 Task: Open Card Customer Feedback Analysis in Board Product Documentation to Workspace Channel Marketing and add a team member Softage.3@softage.net, a label Purple, a checklist Laundry, an attachment from Trello, a color Purple and finally, add a card description 'Develop and launch new customer retention program' and a comment 'This task requires us to be proactive in identifying potential risks and taking steps to mitigate them.'. Add a start date 'Jan 07, 1900' with a due date 'Jan 14, 1900'
Action: Mouse moved to (540, 140)
Screenshot: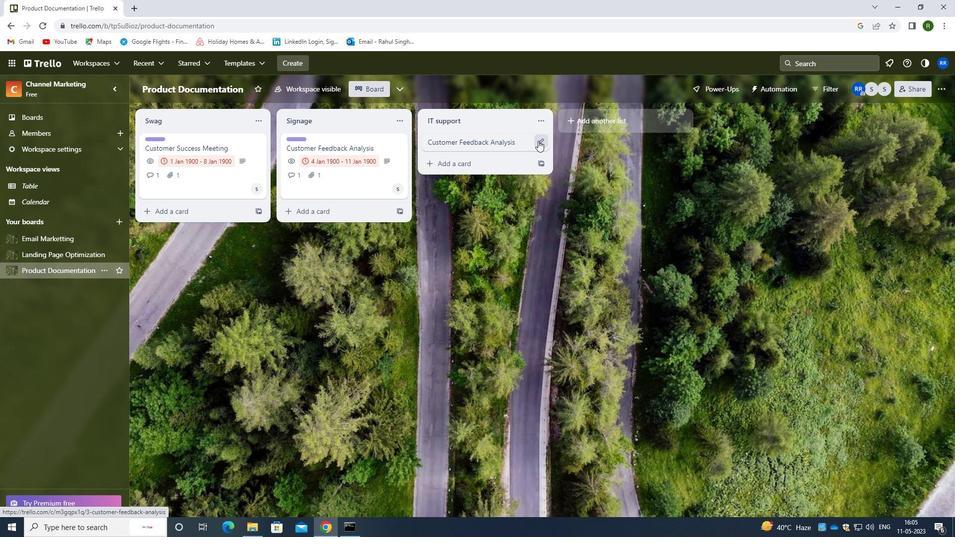 
Action: Mouse pressed left at (540, 140)
Screenshot: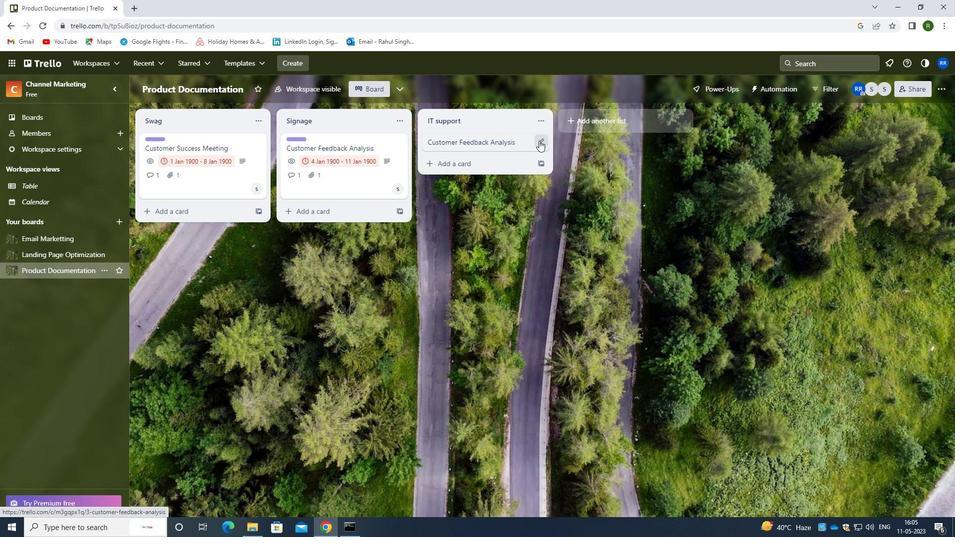 
Action: Mouse moved to (570, 144)
Screenshot: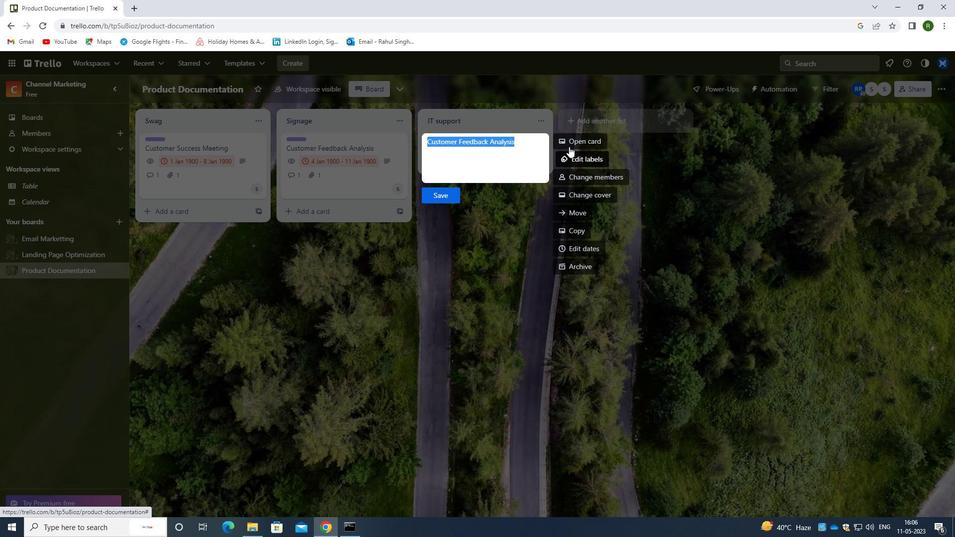 
Action: Mouse pressed left at (570, 144)
Screenshot: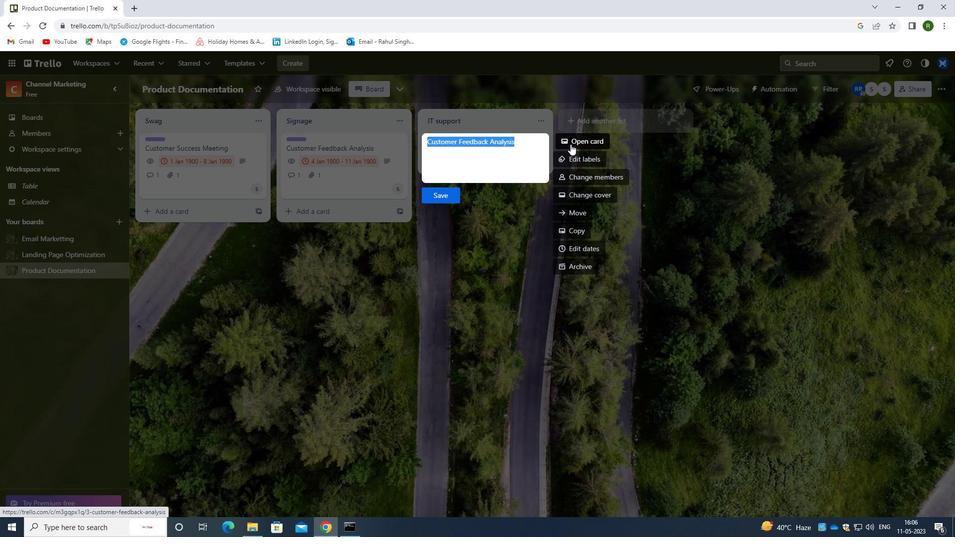 
Action: Mouse moved to (592, 175)
Screenshot: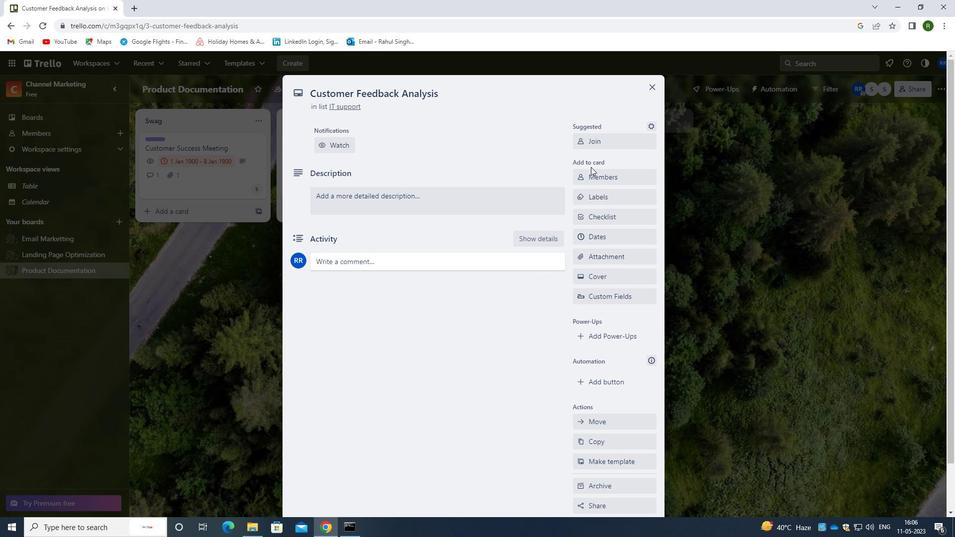 
Action: Mouse pressed left at (592, 175)
Screenshot: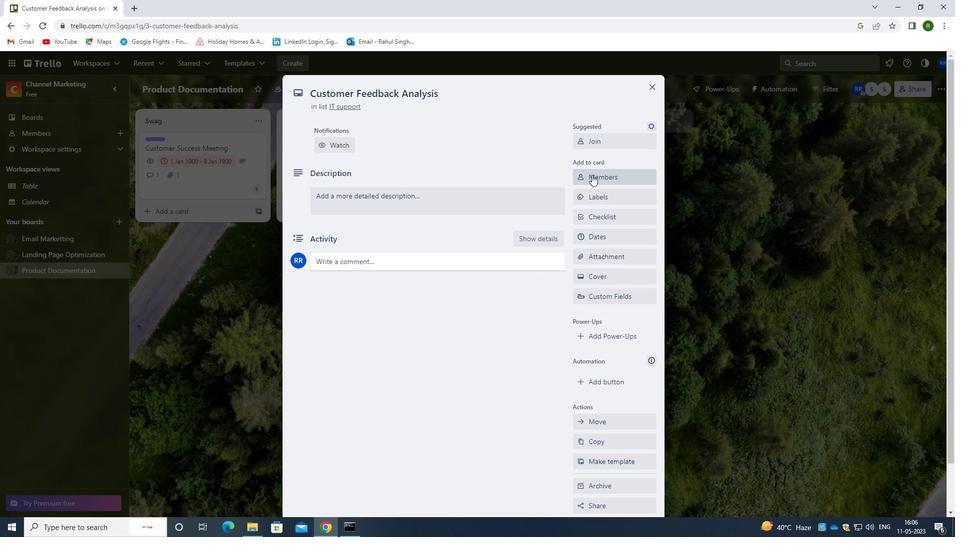 
Action: Mouse moved to (607, 226)
Screenshot: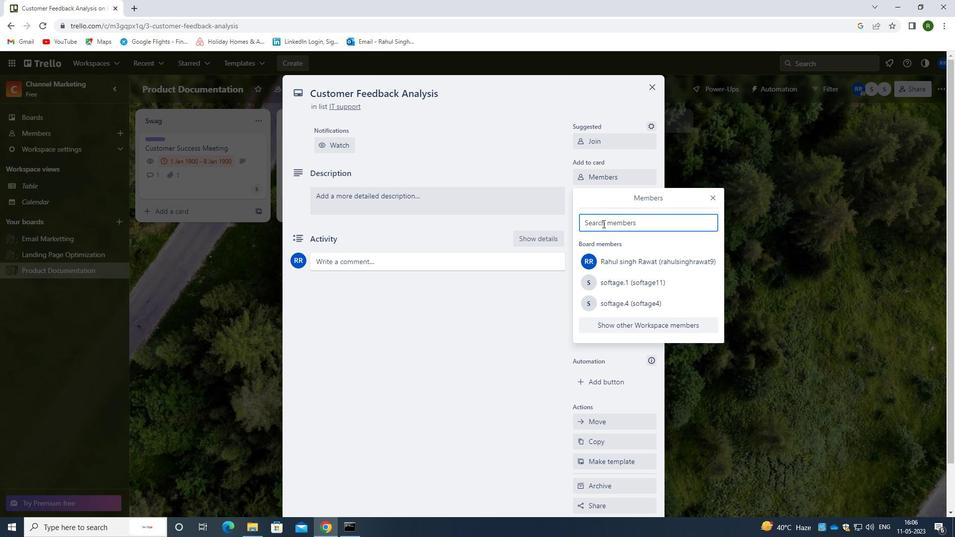 
Action: Key pressed <Key.caps_lock>s<Key.caps_lock>oftage.3<Key.shift>@SOFTAGE.NET
Screenshot: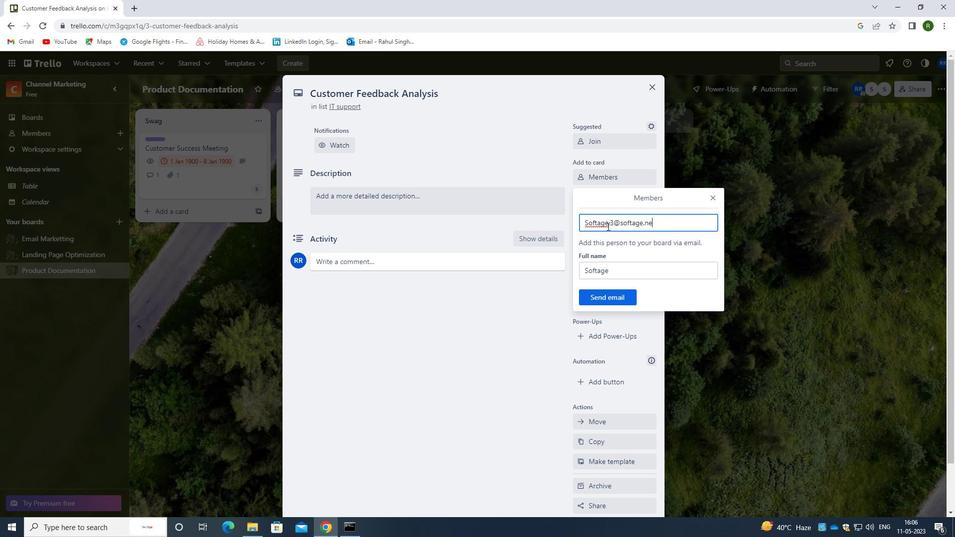 
Action: Mouse moved to (619, 298)
Screenshot: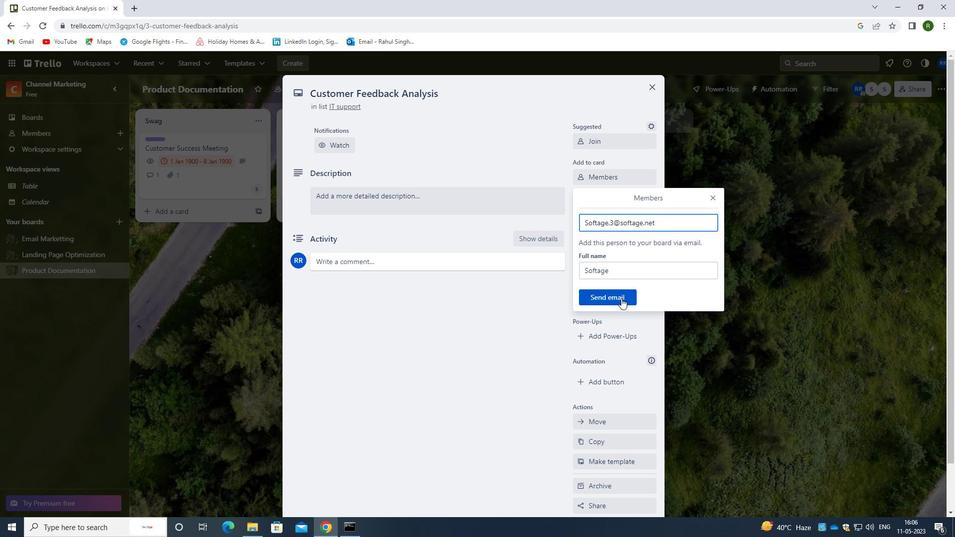 
Action: Mouse pressed left at (619, 298)
Screenshot: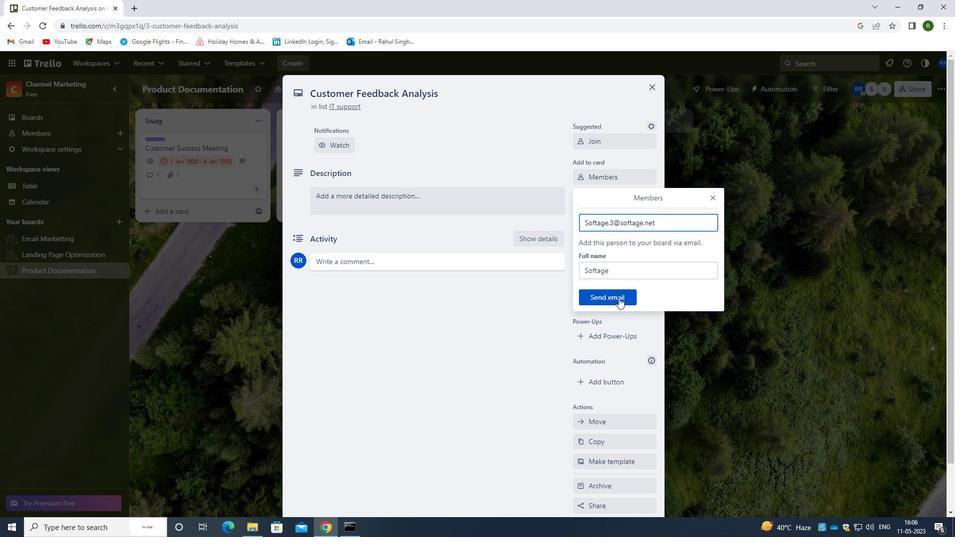 
Action: Mouse moved to (610, 198)
Screenshot: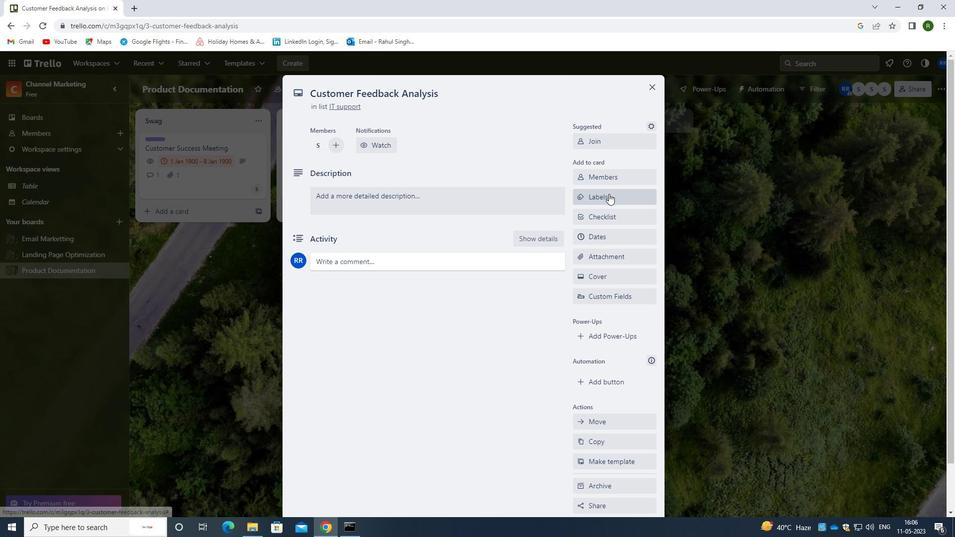 
Action: Mouse pressed left at (610, 198)
Screenshot: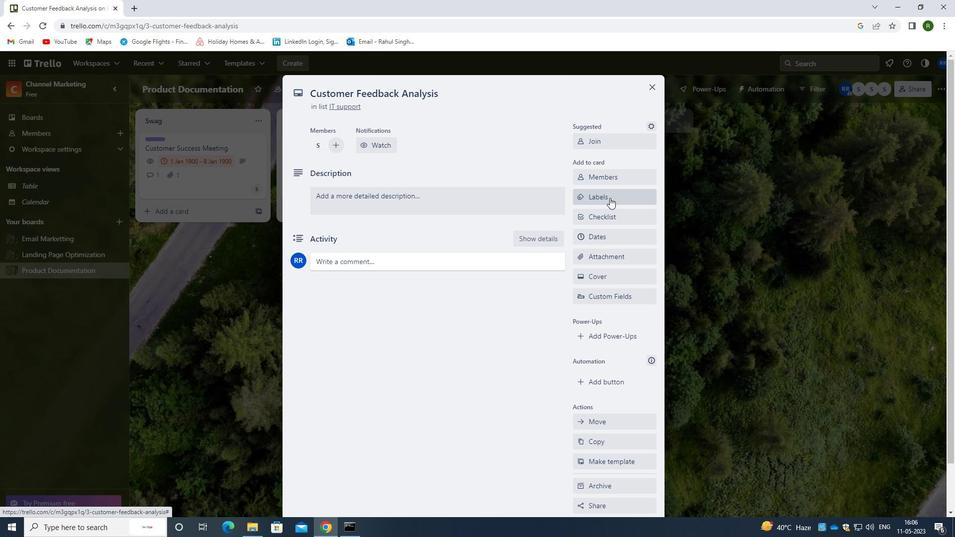
Action: Mouse moved to (603, 250)
Screenshot: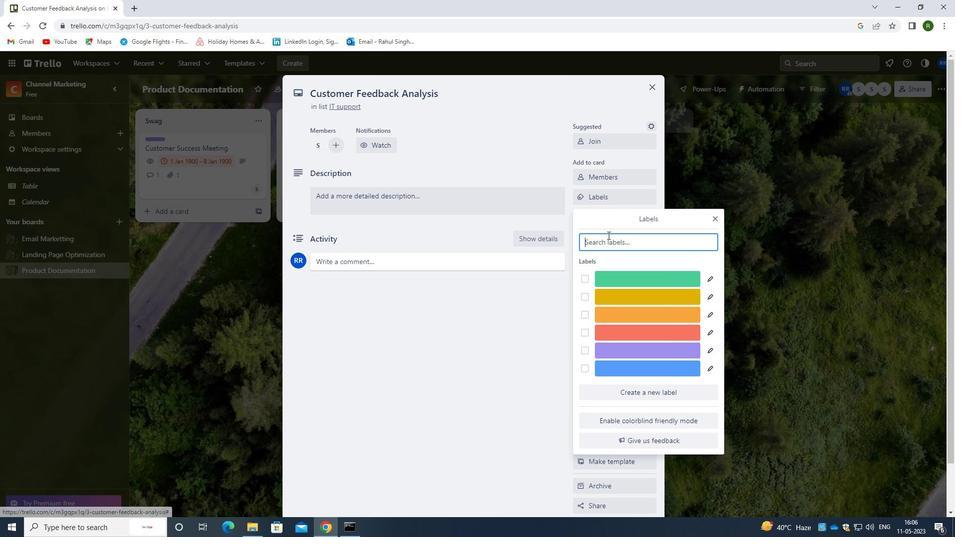 
Action: Key pressed PURPLE
Screenshot: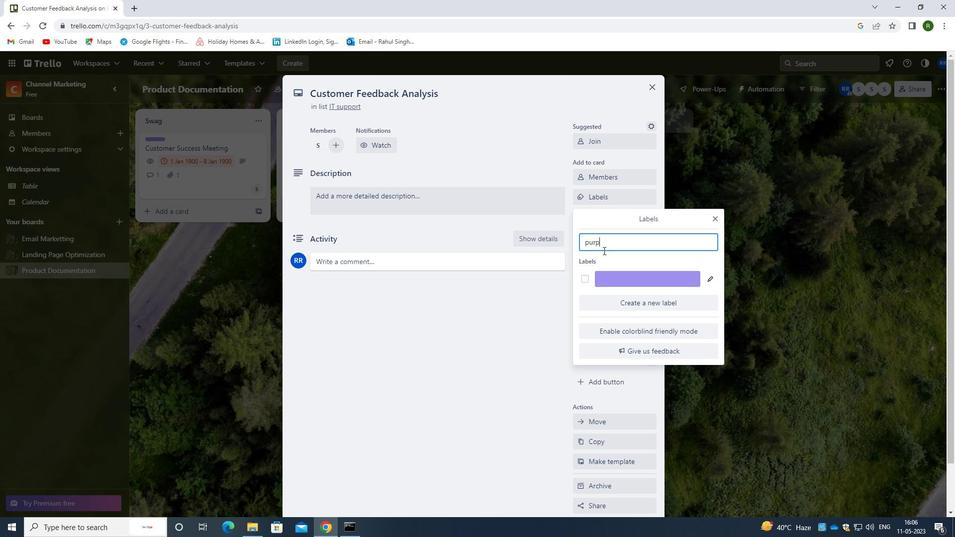 
Action: Mouse moved to (586, 275)
Screenshot: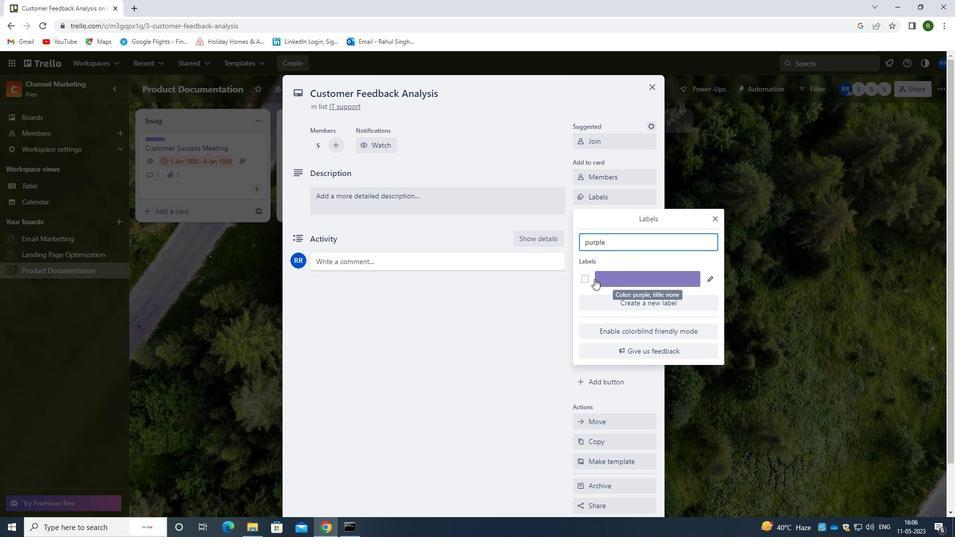 
Action: Mouse pressed left at (586, 275)
Screenshot: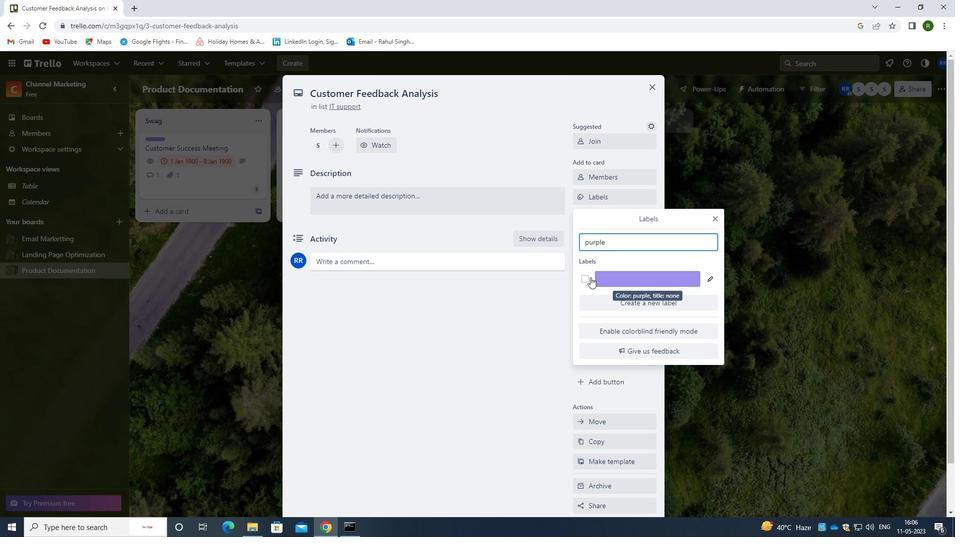 
Action: Mouse moved to (560, 322)
Screenshot: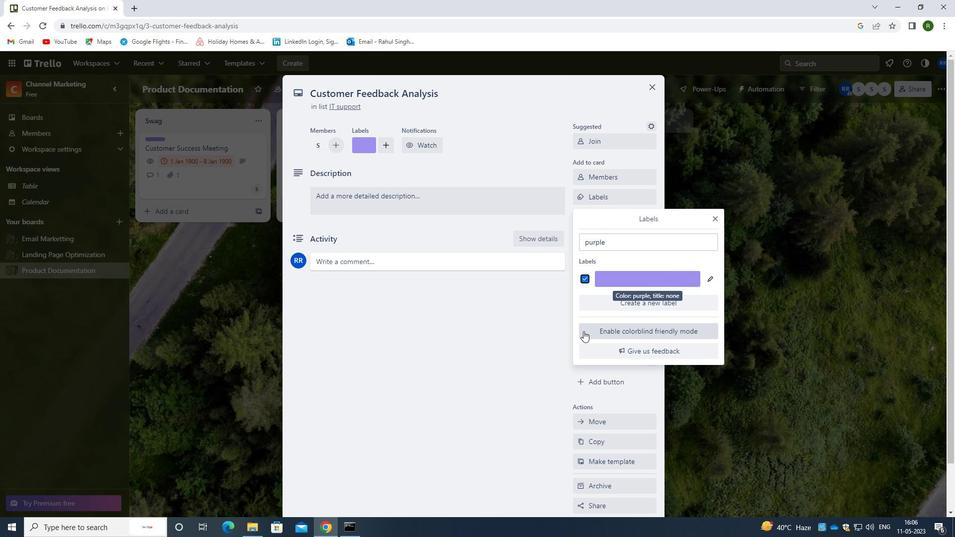
Action: Mouse pressed left at (560, 322)
Screenshot: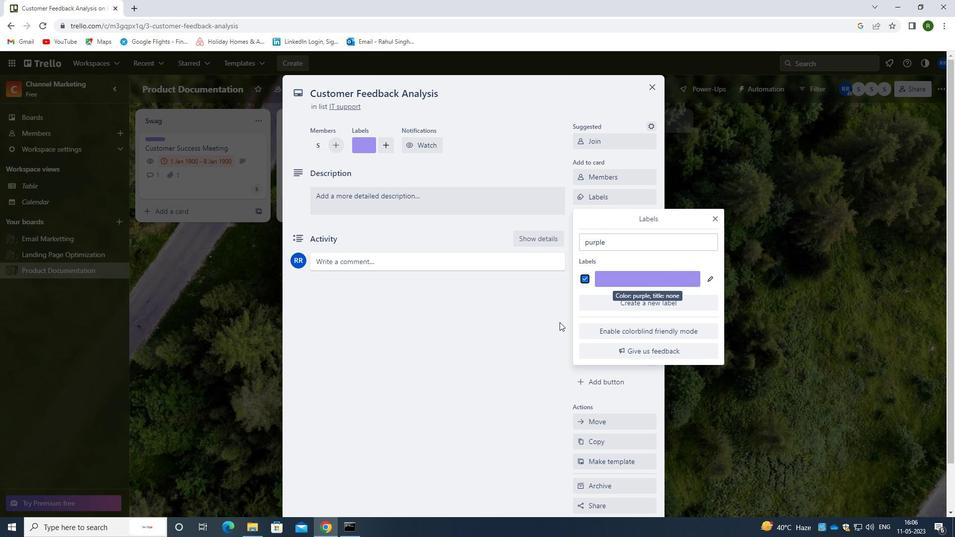
Action: Mouse moved to (600, 218)
Screenshot: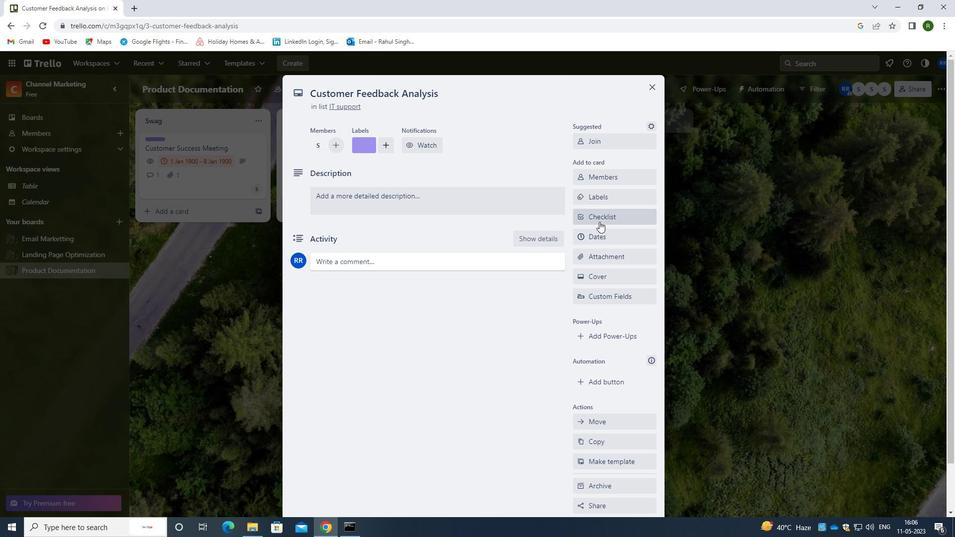 
Action: Mouse pressed left at (600, 218)
Screenshot: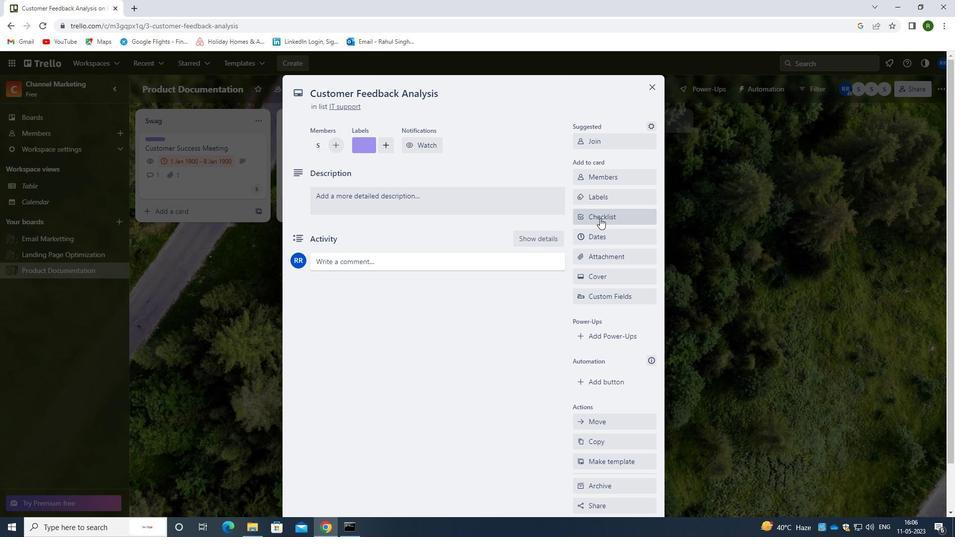 
Action: Mouse moved to (621, 251)
Screenshot: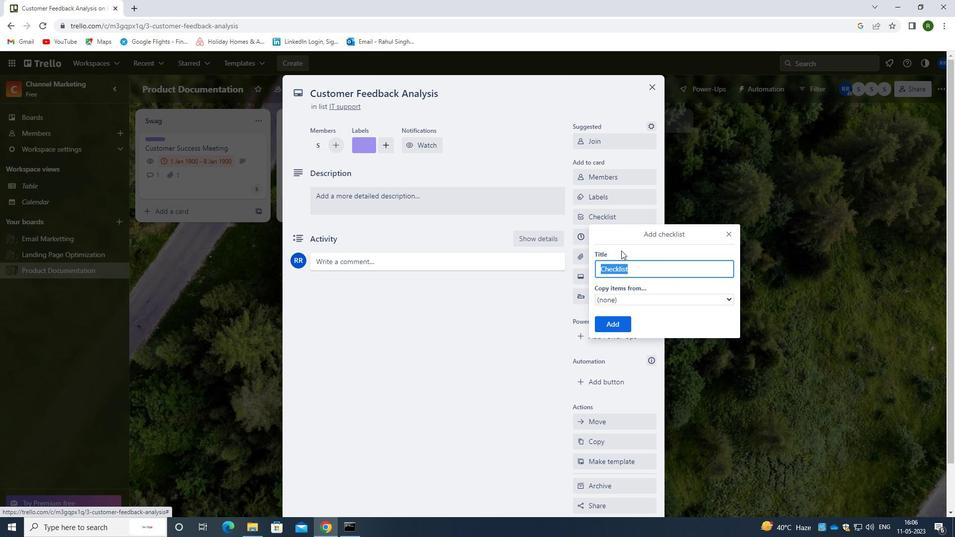 
Action: Key pressed <Key.backspace><Key.caps_lock>L<Key.caps_lock>AUNDRY
Screenshot: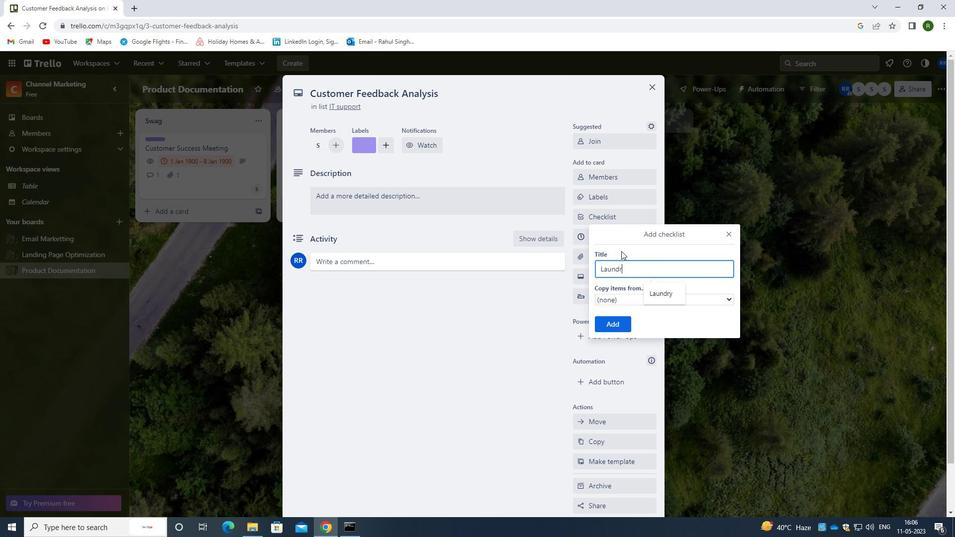 
Action: Mouse moved to (614, 324)
Screenshot: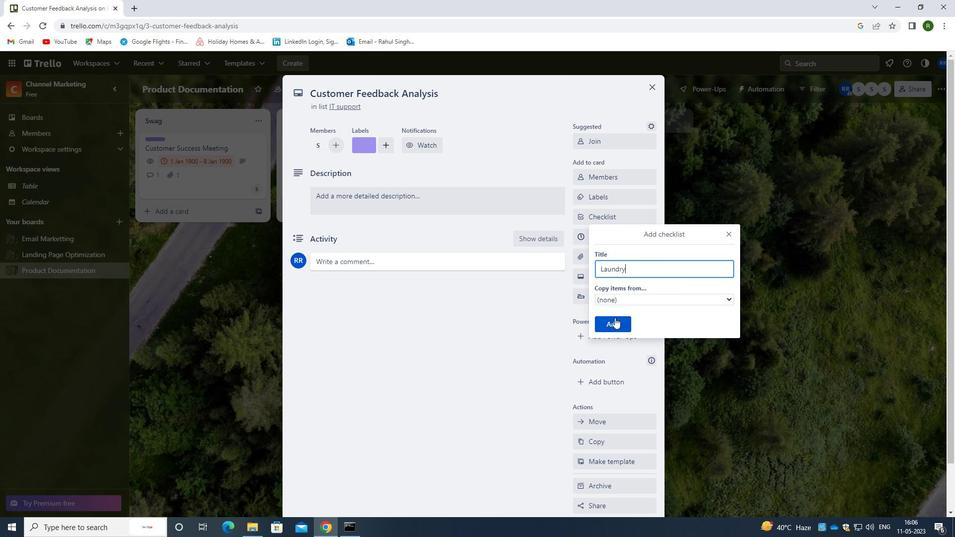 
Action: Mouse pressed left at (614, 324)
Screenshot: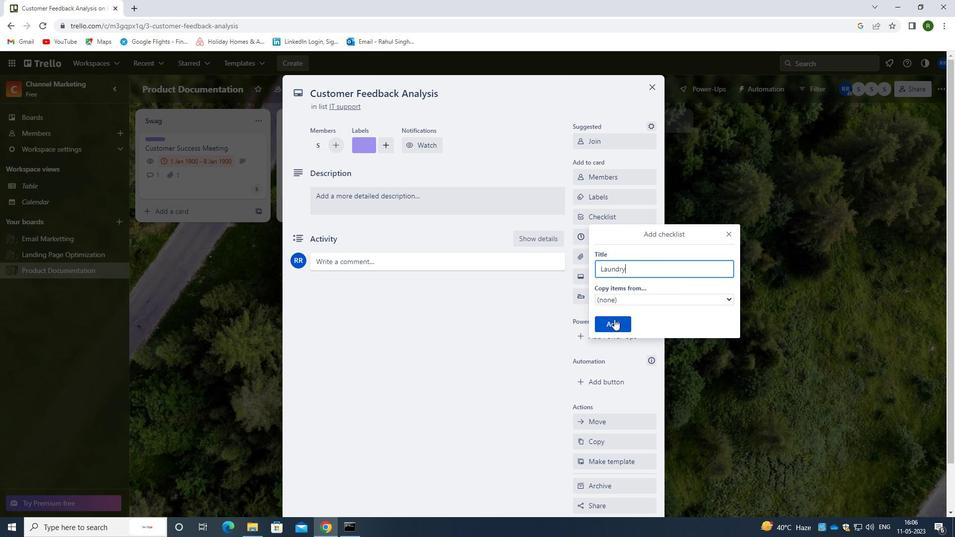 
Action: Mouse moved to (616, 260)
Screenshot: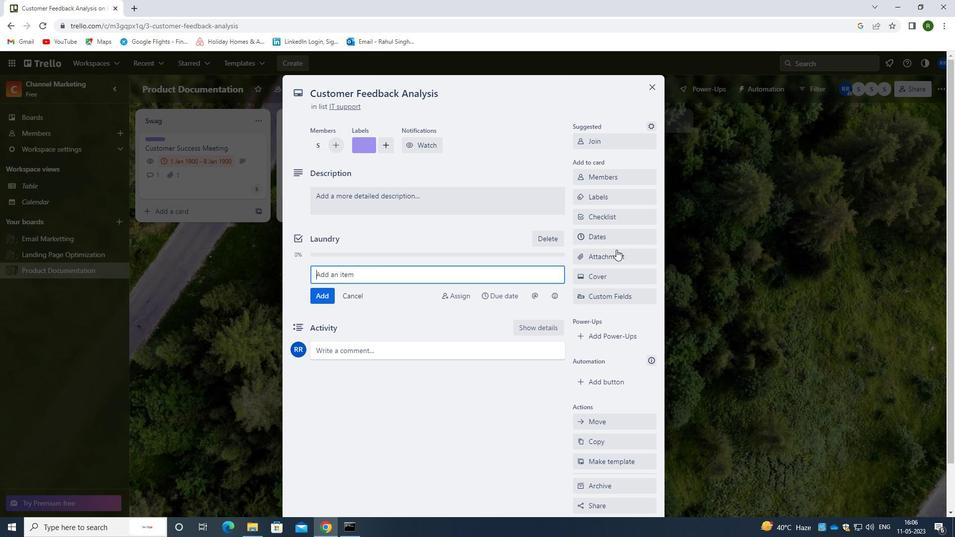 
Action: Mouse pressed left at (616, 260)
Screenshot: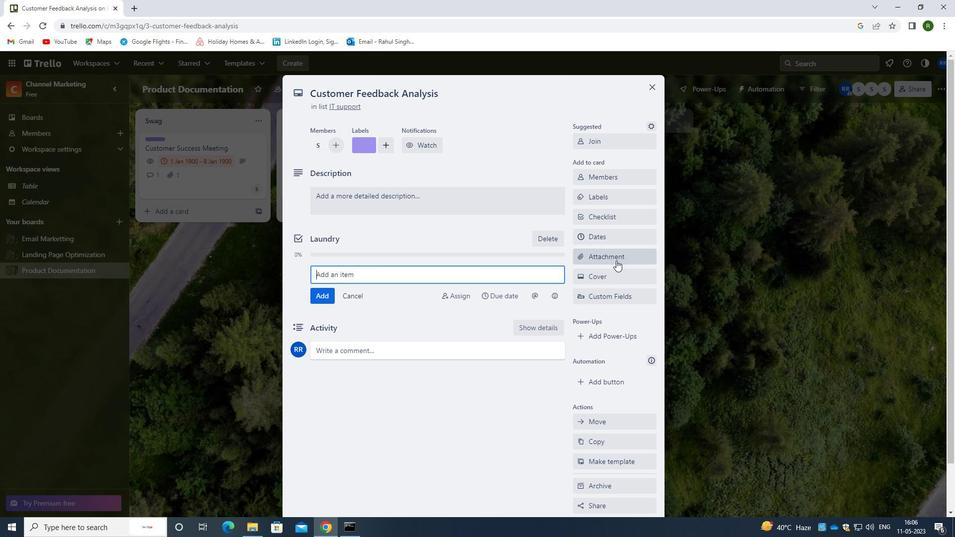 
Action: Mouse moved to (615, 382)
Screenshot: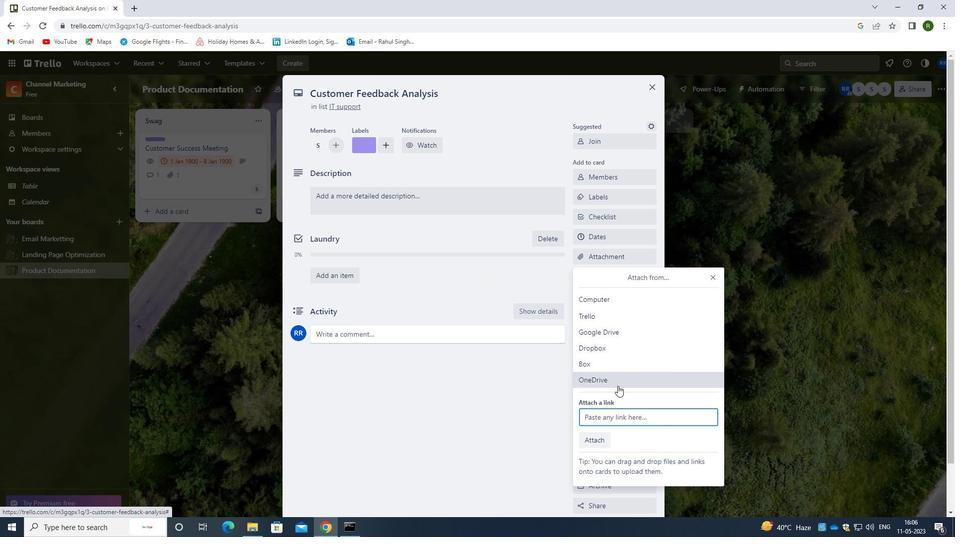
Action: Mouse pressed left at (615, 382)
Screenshot: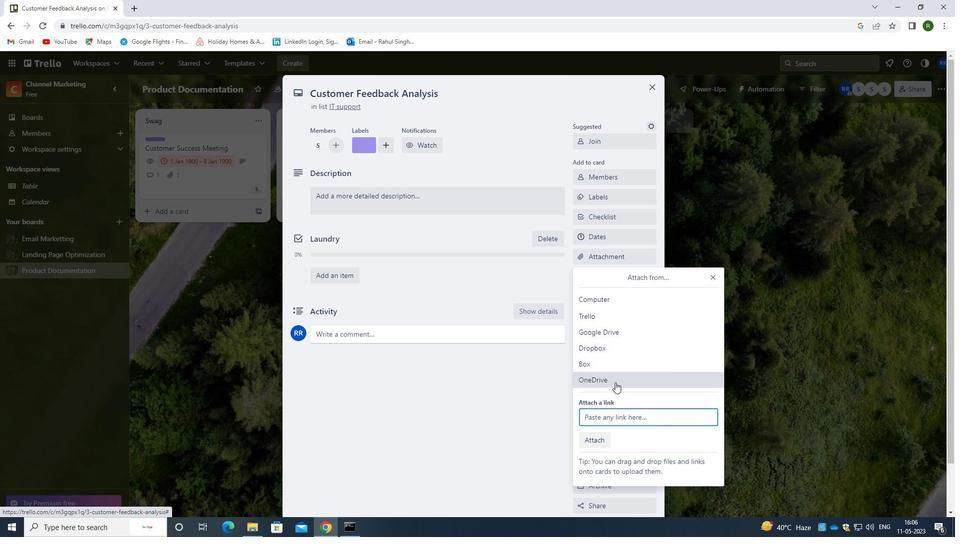 
Action: Mouse moved to (307, 326)
Screenshot: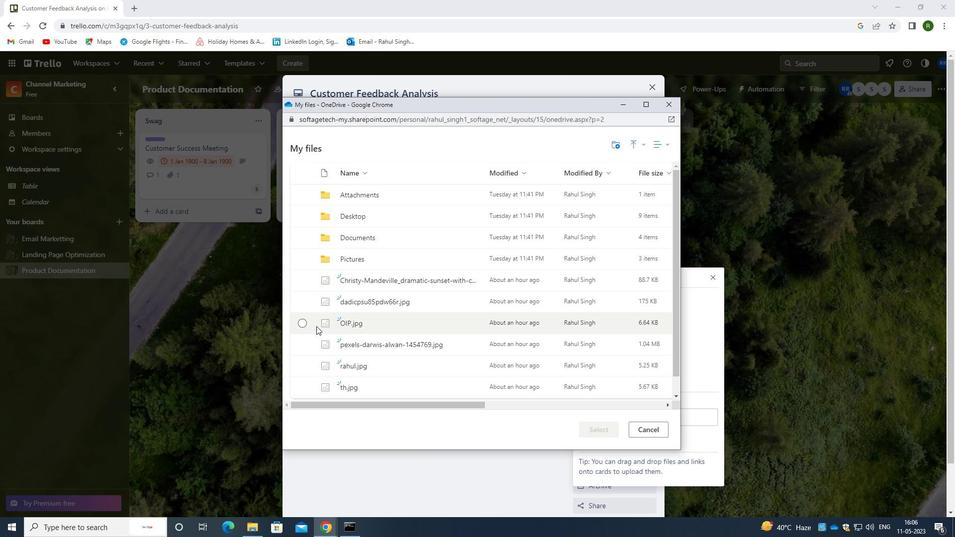 
Action: Mouse pressed left at (307, 326)
Screenshot: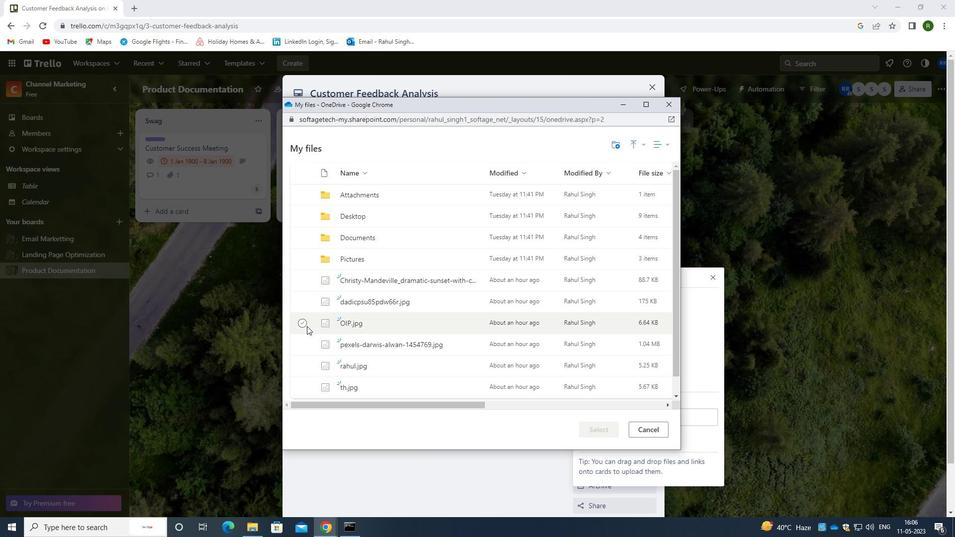 
Action: Mouse moved to (589, 435)
Screenshot: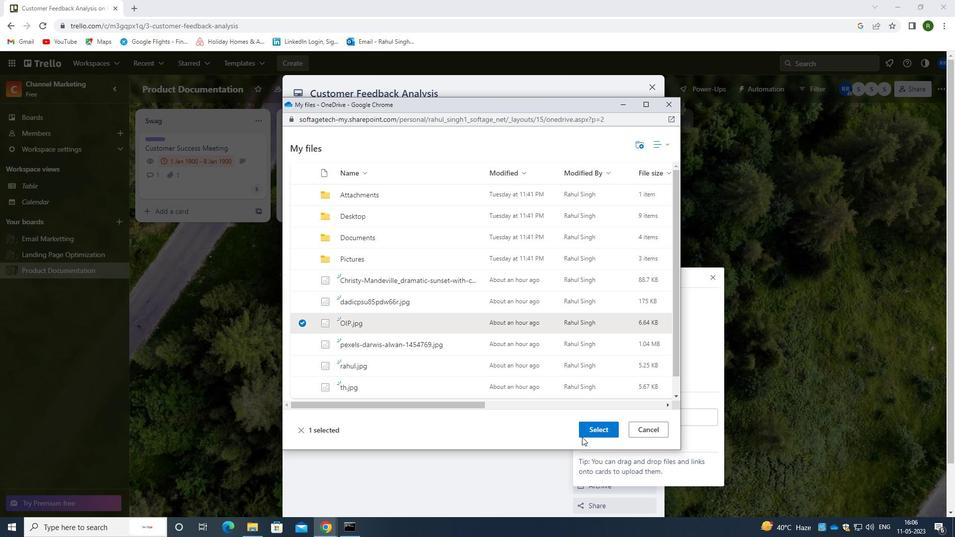 
Action: Mouse pressed left at (589, 435)
Screenshot: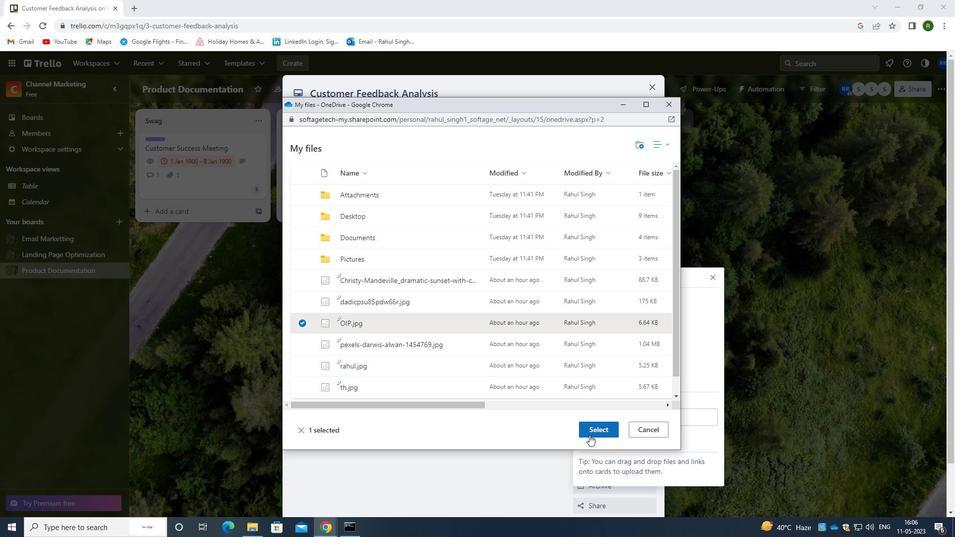 
Action: Mouse moved to (433, 203)
Screenshot: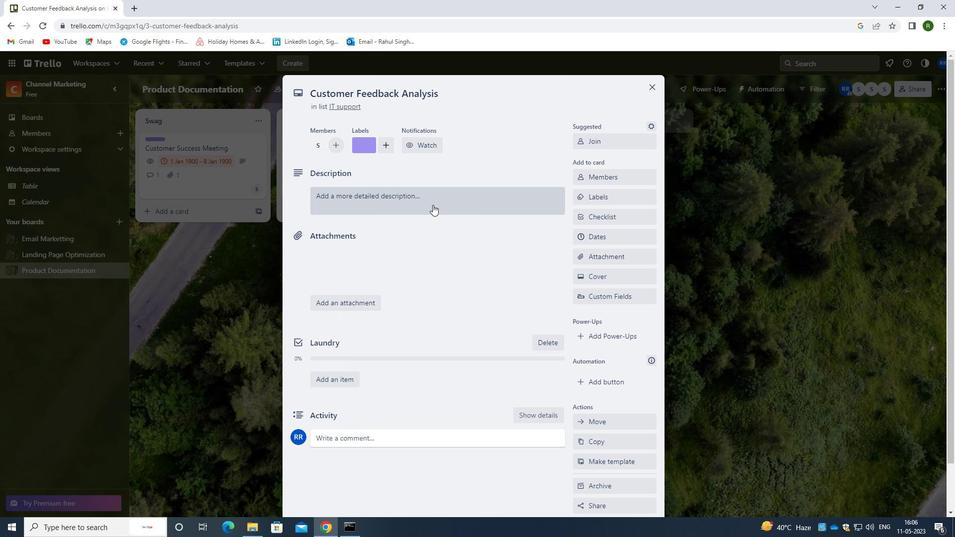 
Action: Mouse pressed left at (433, 203)
Screenshot: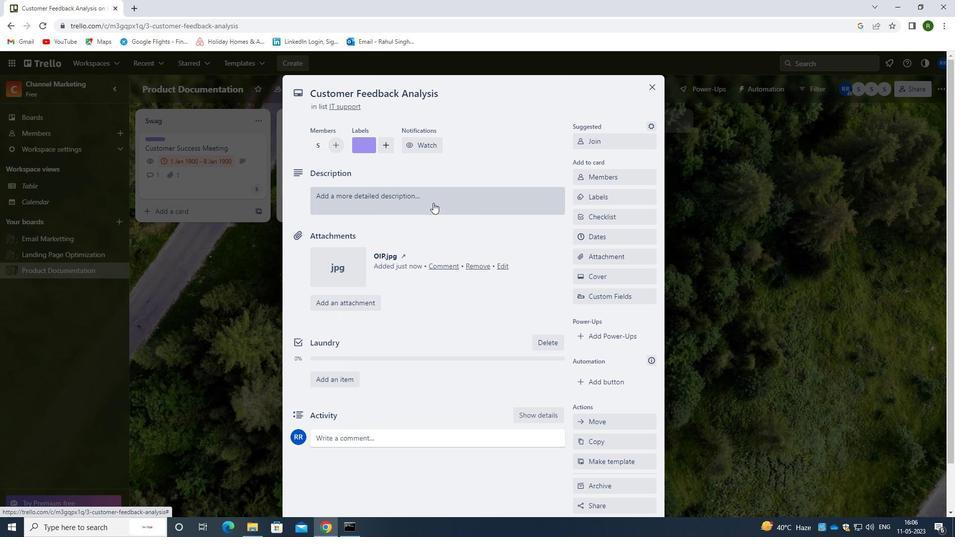 
Action: Key pressed <Key.caps_lock>D<Key.caps_lock>EVELOP<Key.space>AND<Key.space>LAUC<Key.backspace>NCH<Key.space>NEW<Key.space>CUSTOMER<Key.space>RETENTION<Key.space>PROGRAM.
Screenshot: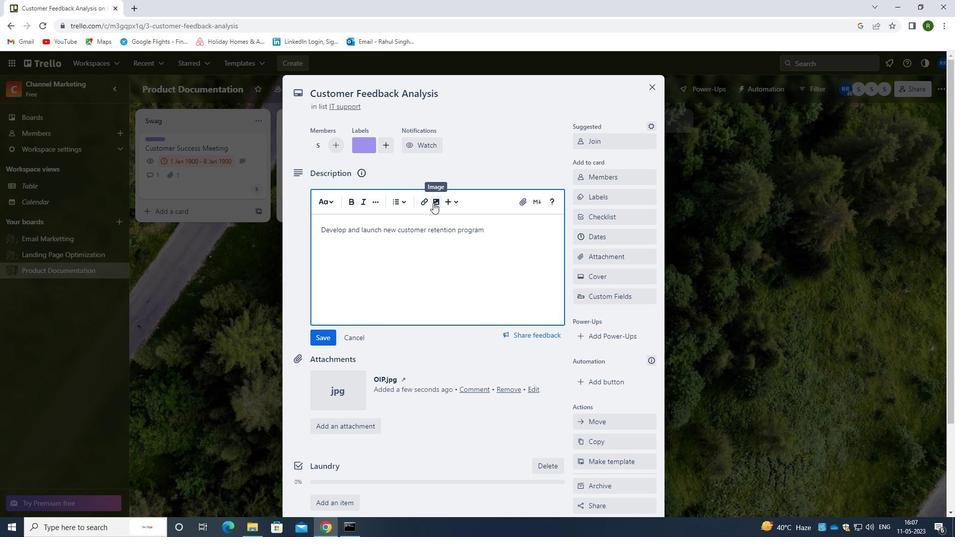 
Action: Mouse moved to (322, 338)
Screenshot: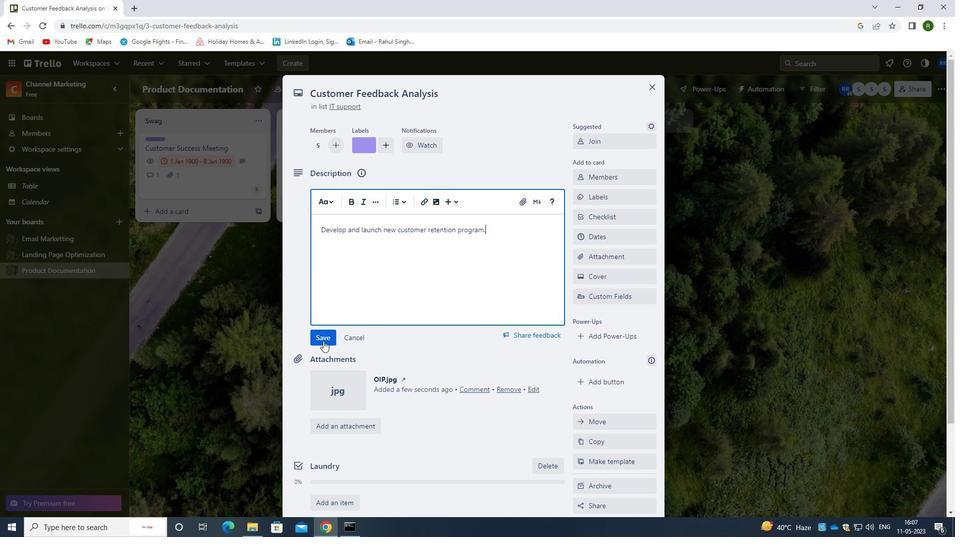 
Action: Mouse pressed left at (322, 338)
Screenshot: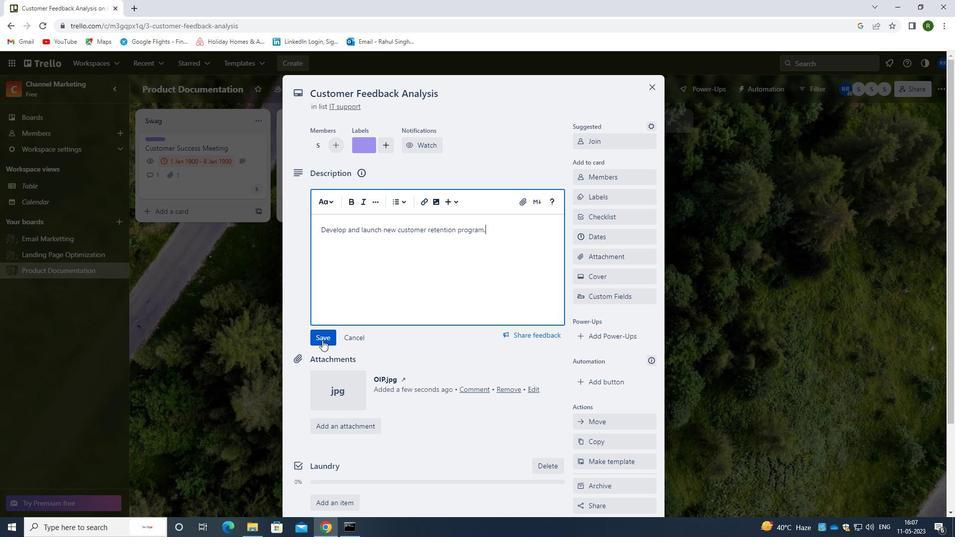 
Action: Mouse moved to (414, 310)
Screenshot: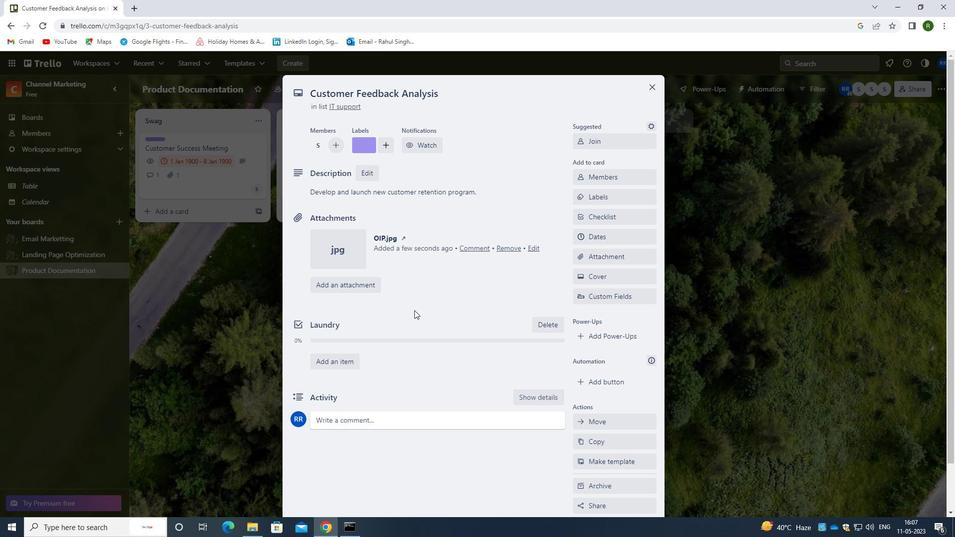 
Action: Mouse scrolled (414, 310) with delta (0, 0)
Screenshot: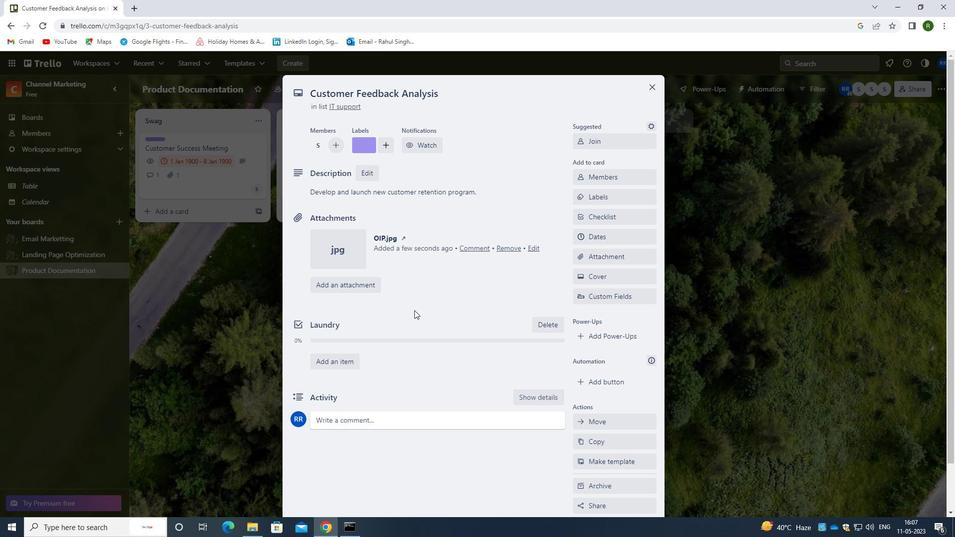 
Action: Mouse moved to (416, 312)
Screenshot: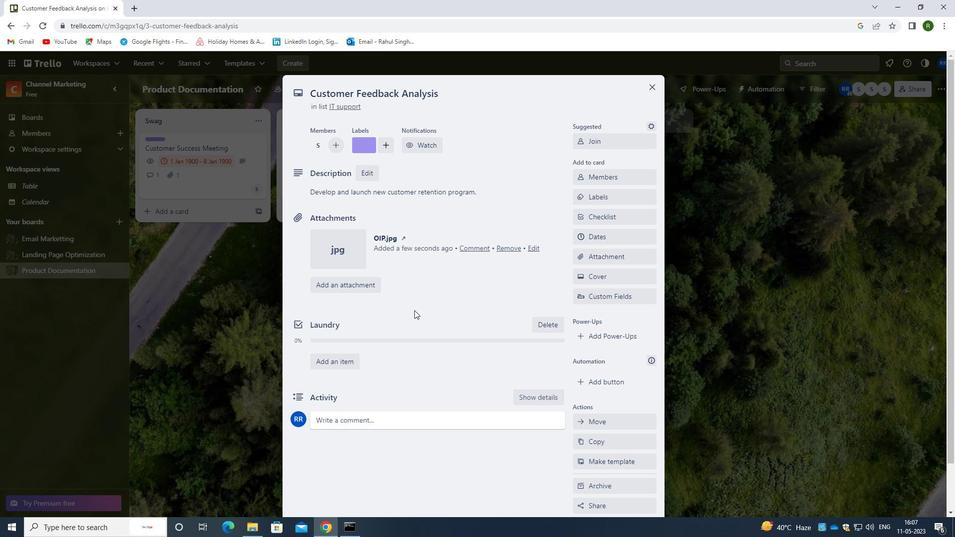 
Action: Mouse scrolled (416, 311) with delta (0, 0)
Screenshot: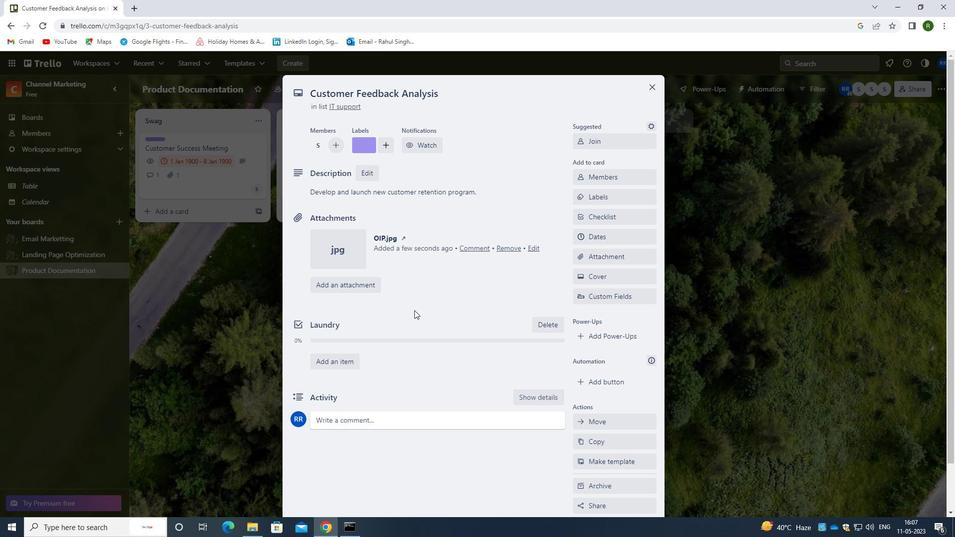 
Action: Mouse moved to (417, 312)
Screenshot: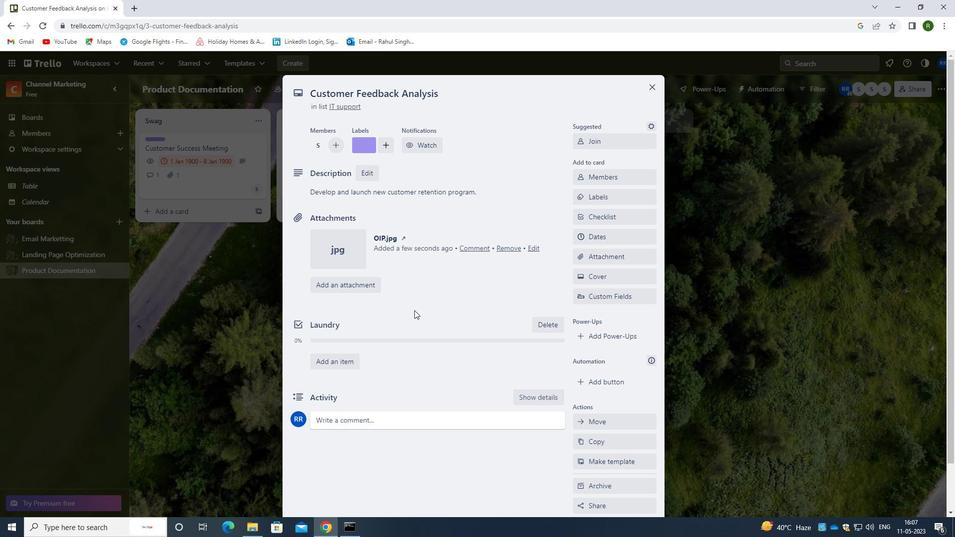
Action: Mouse scrolled (417, 312) with delta (0, 0)
Screenshot: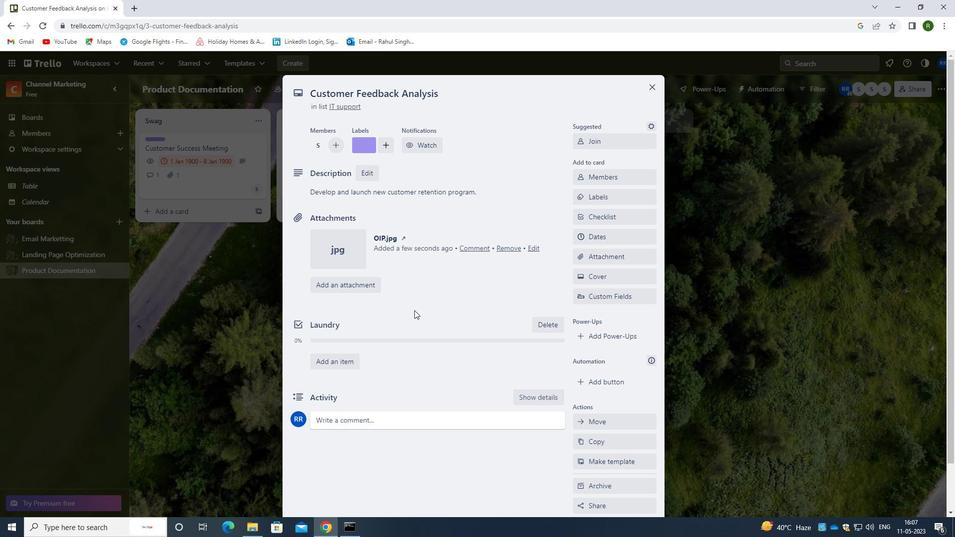 
Action: Mouse scrolled (417, 312) with delta (0, 0)
Screenshot: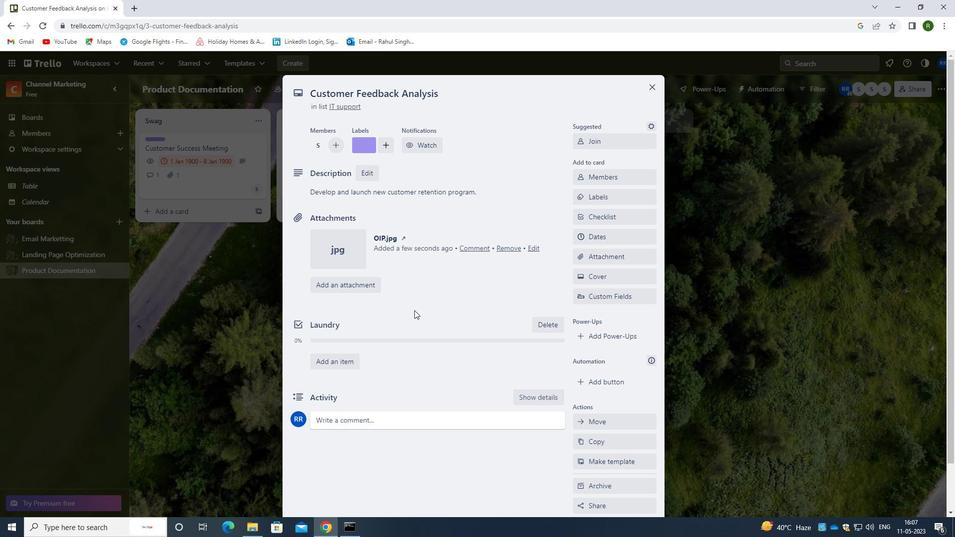 
Action: Mouse moved to (370, 367)
Screenshot: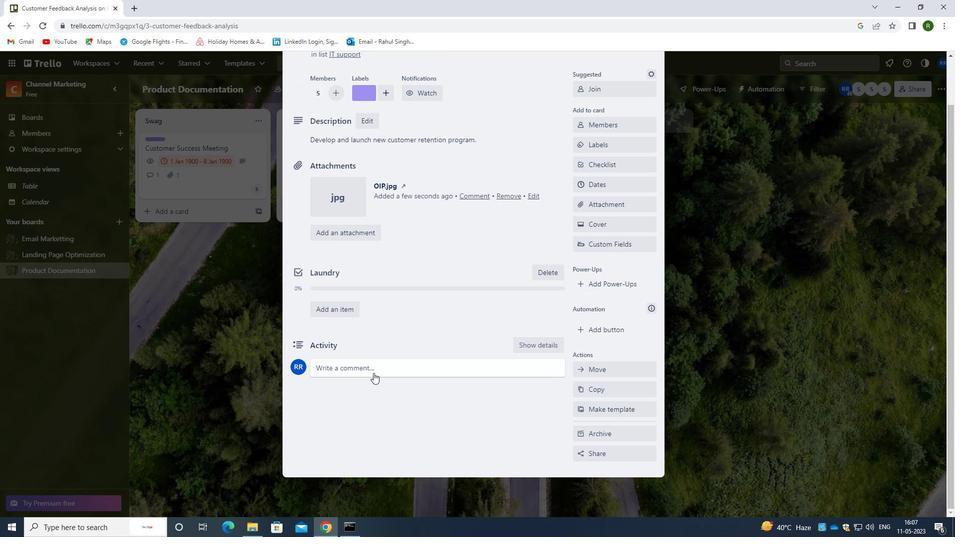 
Action: Mouse pressed left at (370, 367)
Screenshot: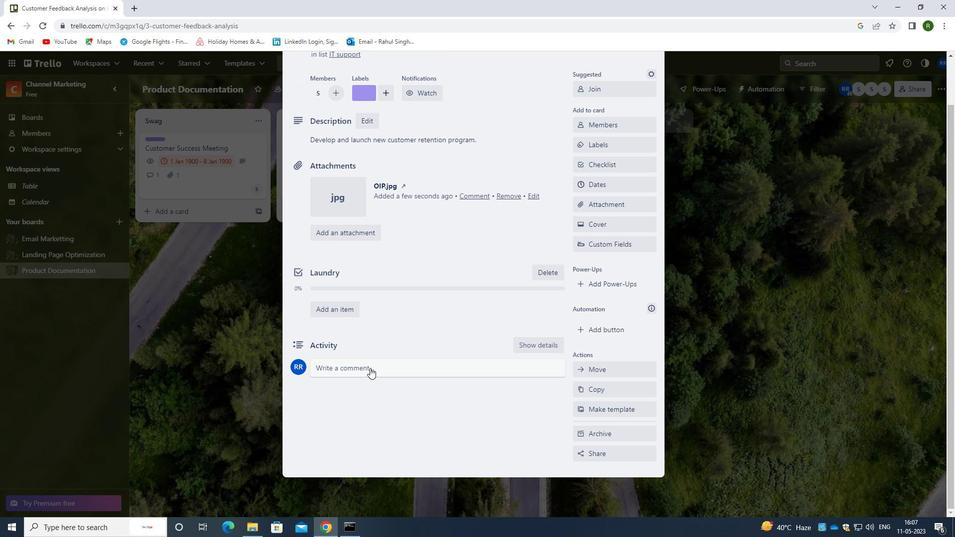 
Action: Mouse moved to (364, 402)
Screenshot: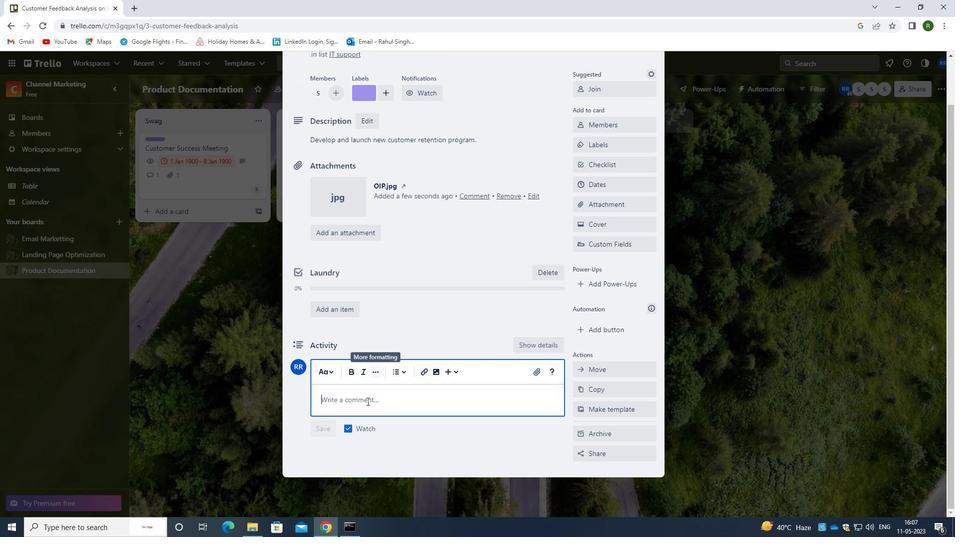 
Action: Mouse pressed left at (364, 402)
Screenshot: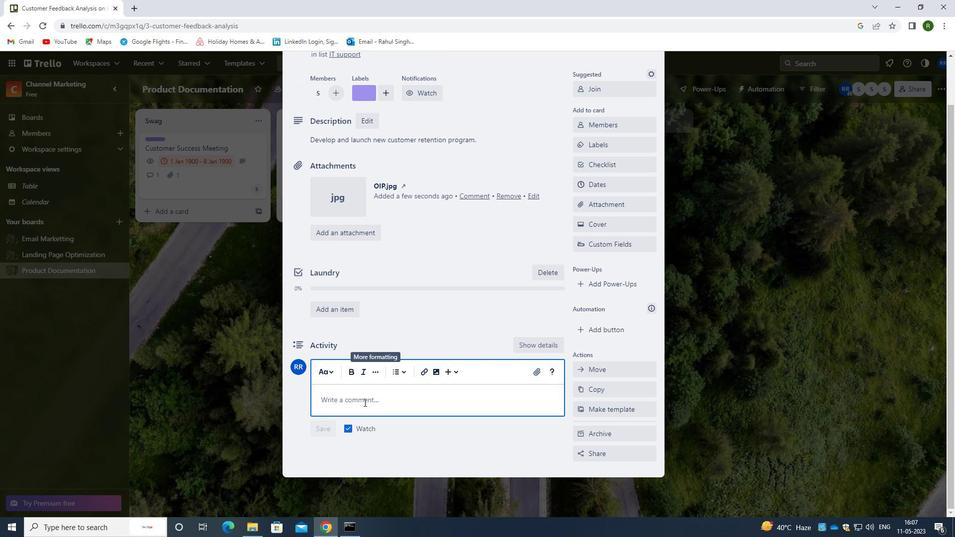 
Action: Key pressed <Key.caps_lock>T<Key.caps_lock>HIS<Key.space>TASL<Key.backspace>KS<Key.space>REQUI<Key.backspace>
Screenshot: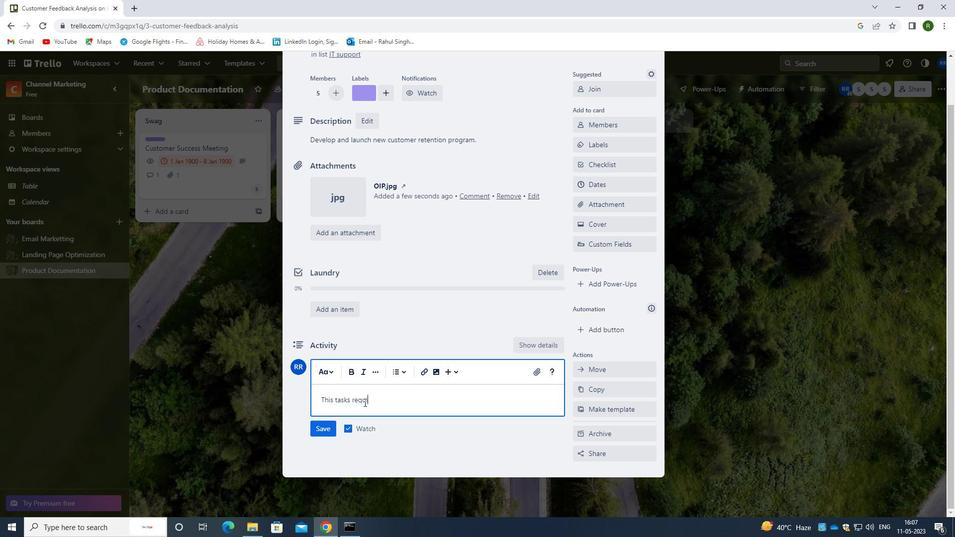 
Action: Mouse moved to (401, 407)
Screenshot: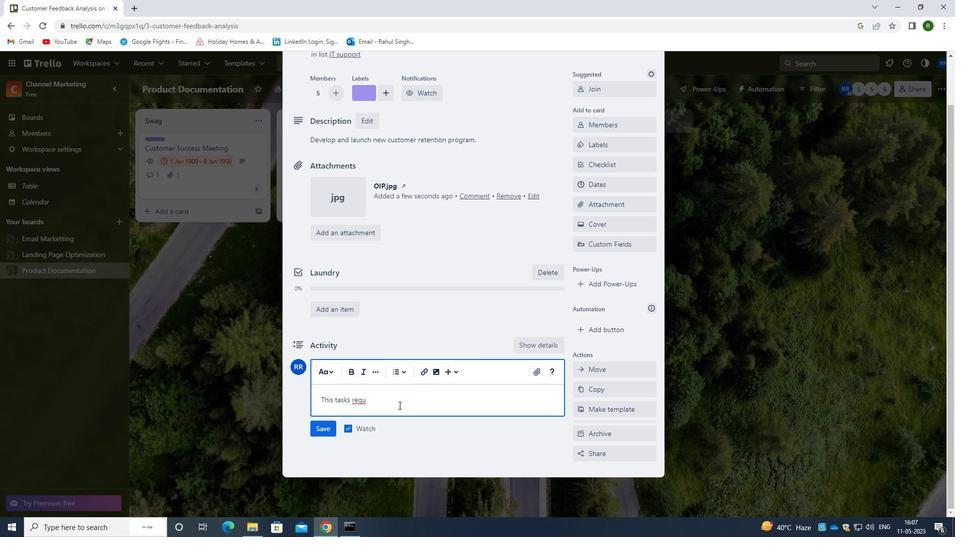 
Action: Key pressed IRES<Key.space>US<Key.space>TO<Key.space>BE<Key.space>PROACTIVE<Key.space>IN<Key.space>IDENTIFYING<Key.space>POTENTIAL<Key.space>RE<Key.backspace>ISKS<Key.space>AND<Key.space>TAKING<Key.space>STEPS<Key.space>TO<Key.space>MITIGATE<Key.space>THEM.
Screenshot: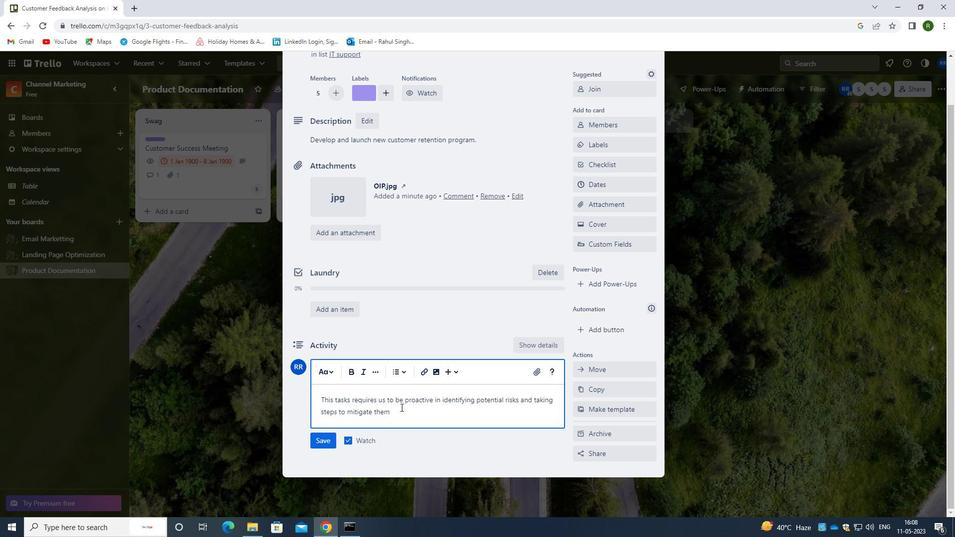 
Action: Mouse moved to (315, 442)
Screenshot: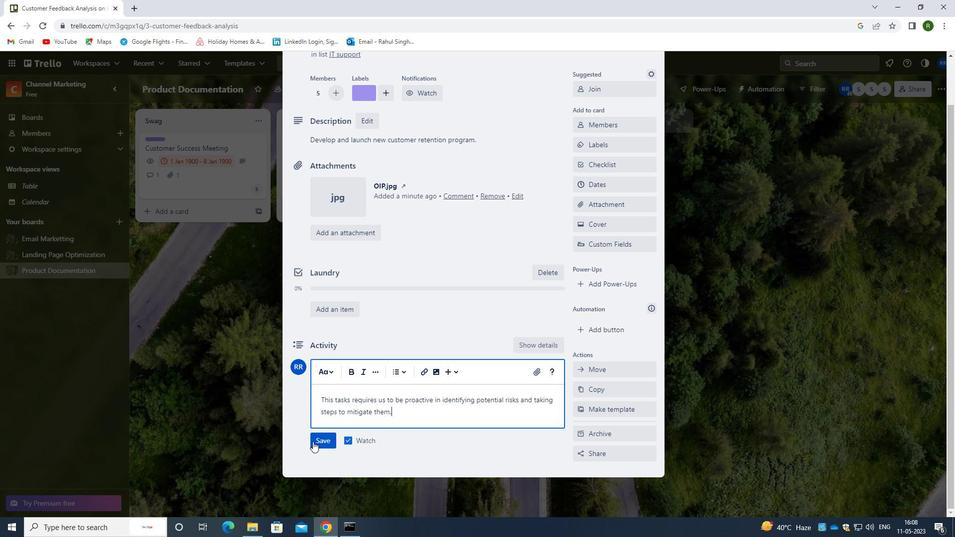 
Action: Mouse pressed left at (315, 442)
Screenshot: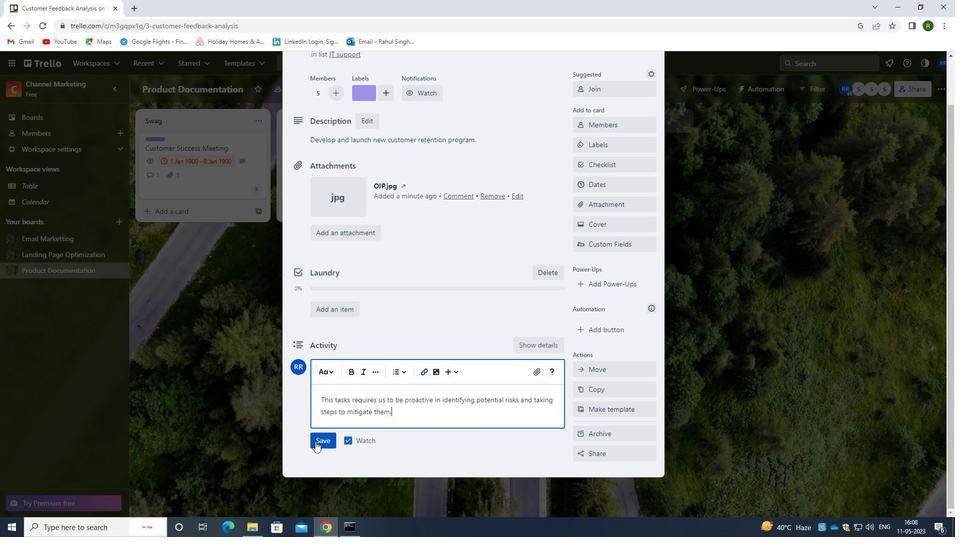 
Action: Mouse moved to (588, 187)
Screenshot: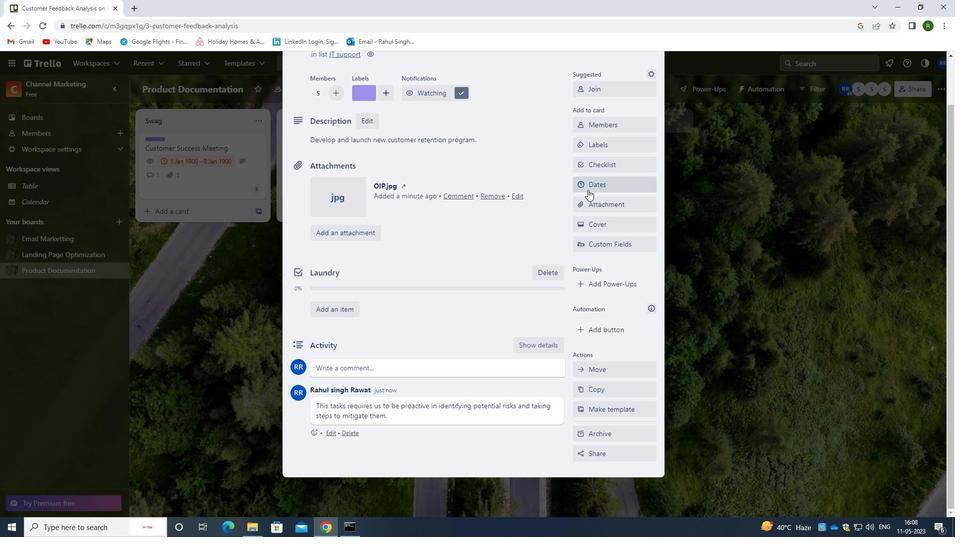 
Action: Mouse pressed left at (588, 187)
Screenshot: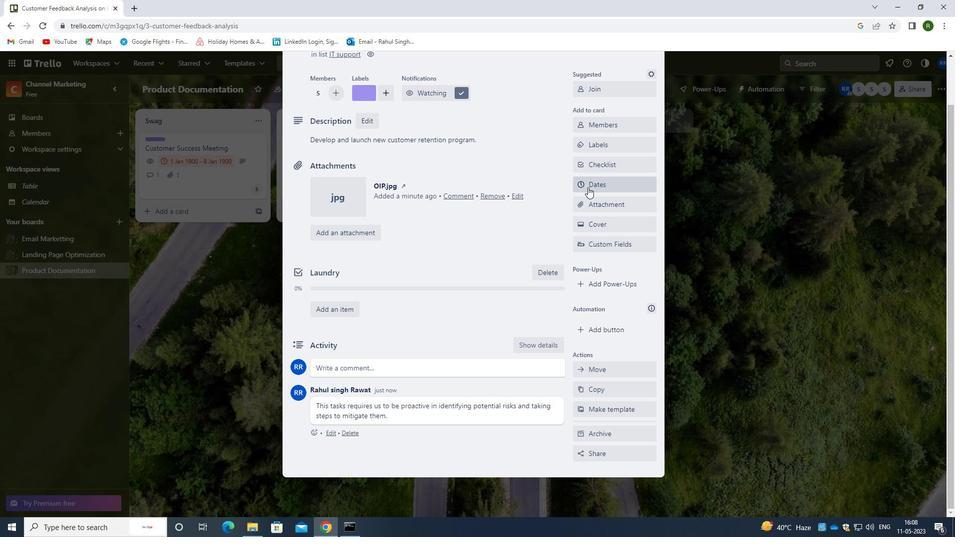 
Action: Mouse moved to (582, 271)
Screenshot: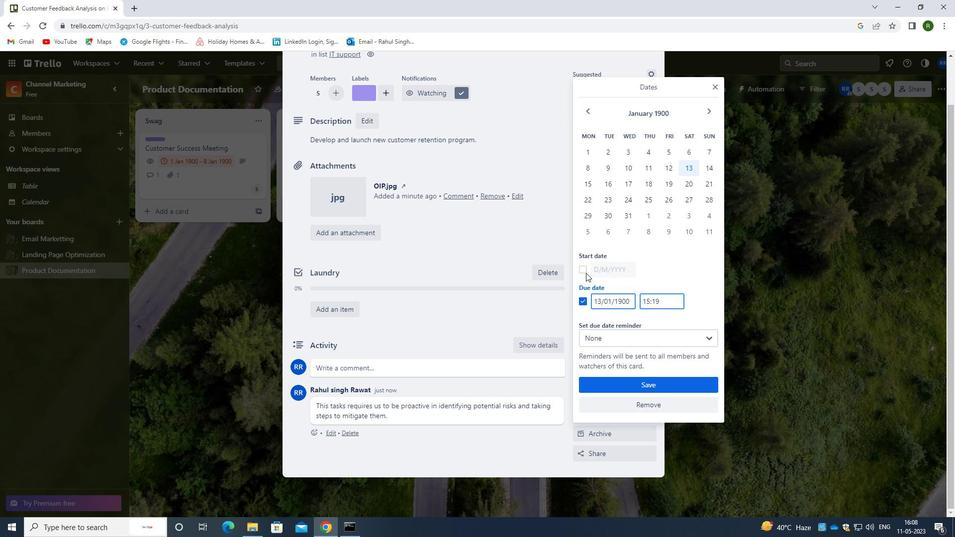 
Action: Mouse pressed left at (582, 271)
Screenshot: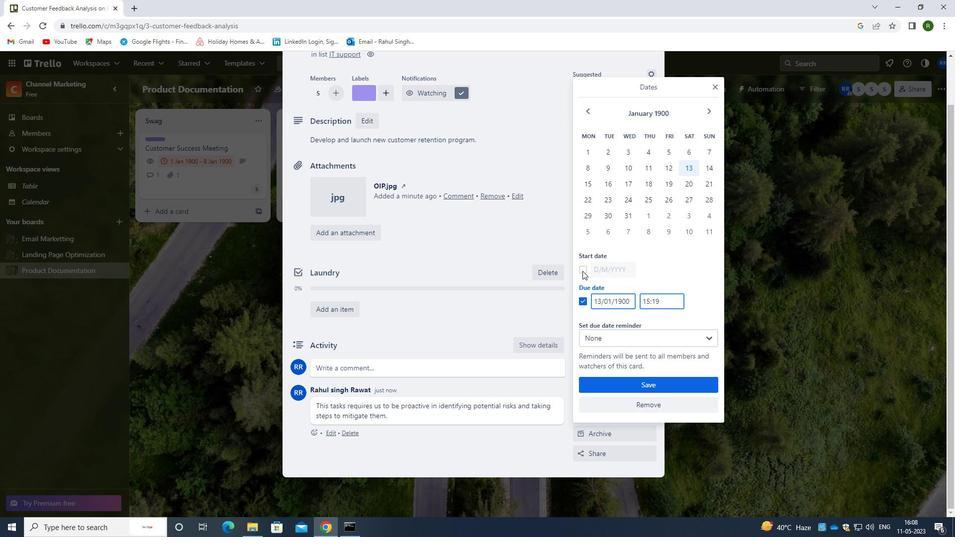 
Action: Mouse moved to (629, 271)
Screenshot: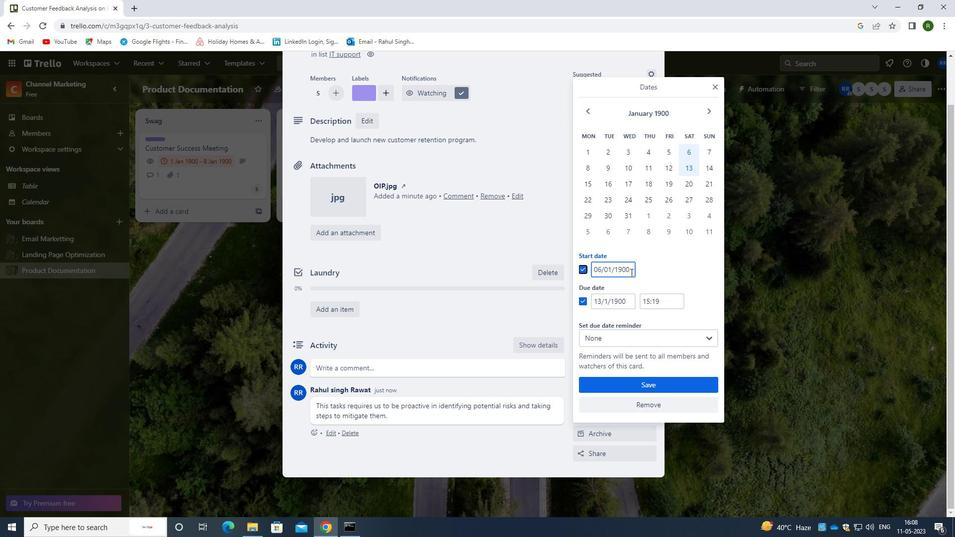 
Action: Mouse pressed left at (629, 271)
Screenshot: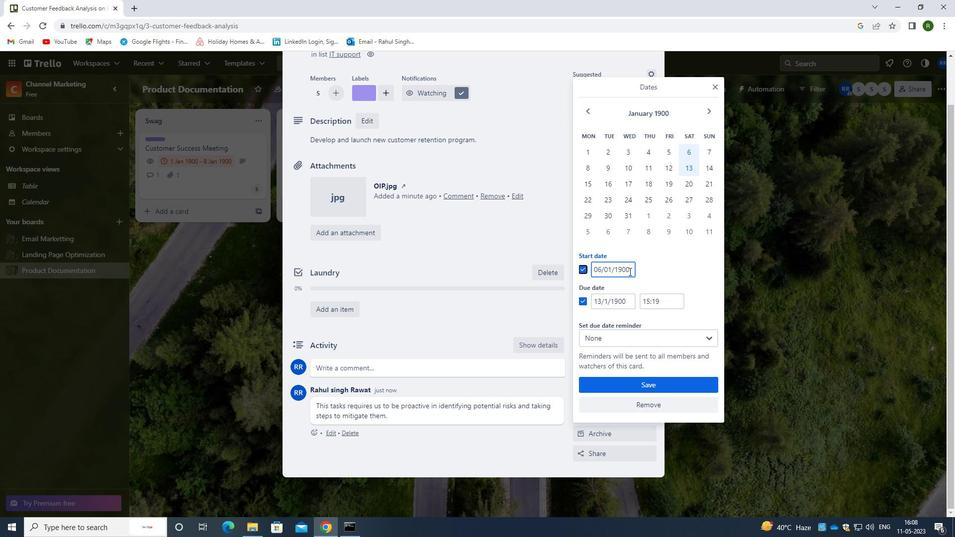 
Action: Mouse moved to (589, 271)
Screenshot: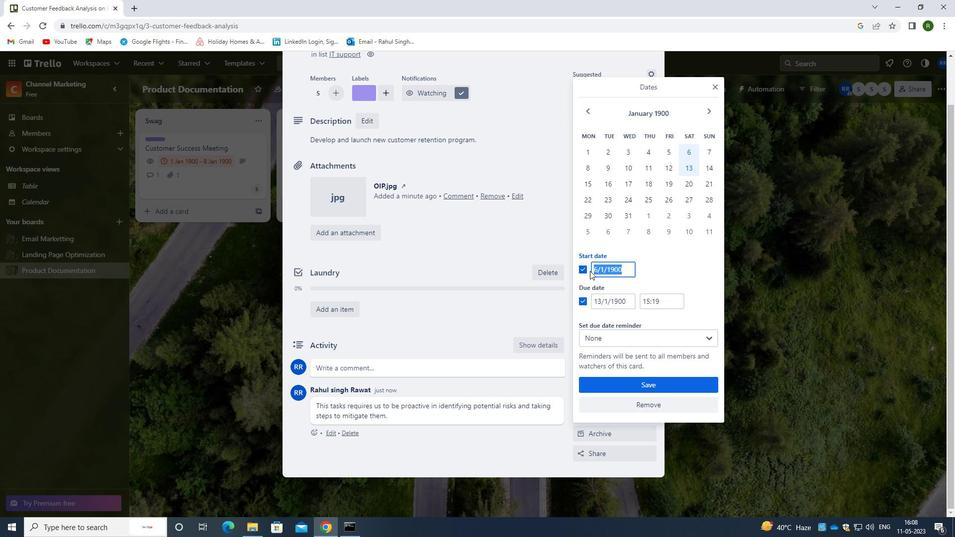 
Action: Key pressed <Key.backspace>07/01/1900
Screenshot: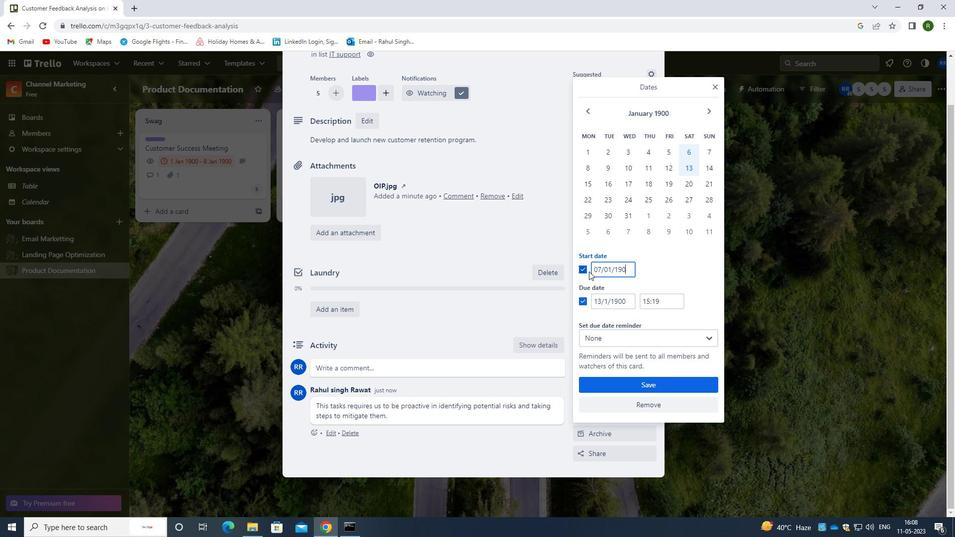 
Action: Mouse moved to (627, 302)
Screenshot: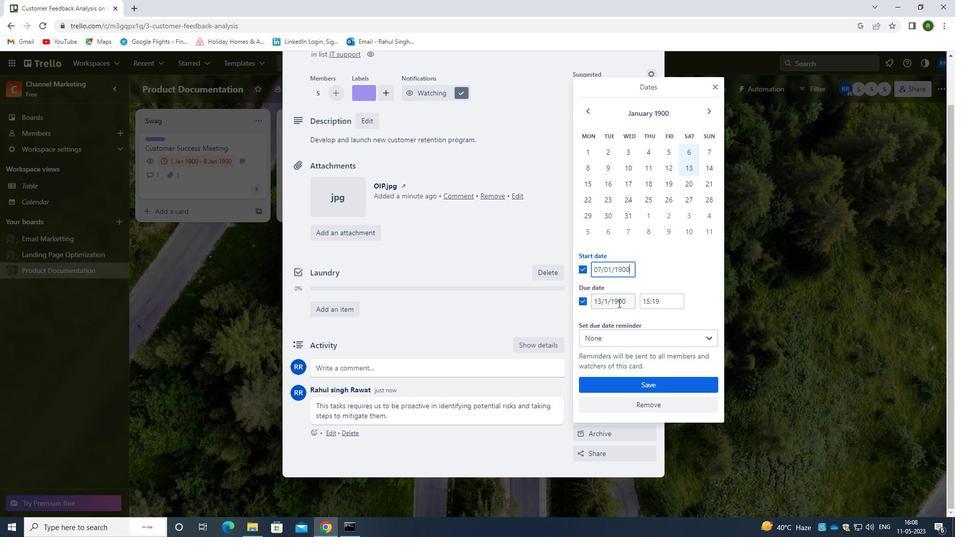
Action: Mouse pressed left at (627, 302)
Screenshot: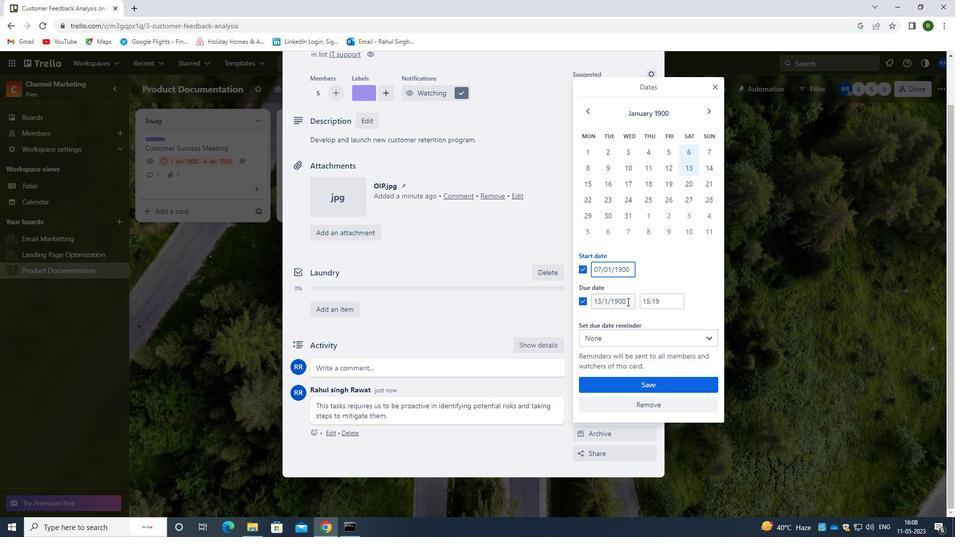 
Action: Mouse moved to (590, 301)
Screenshot: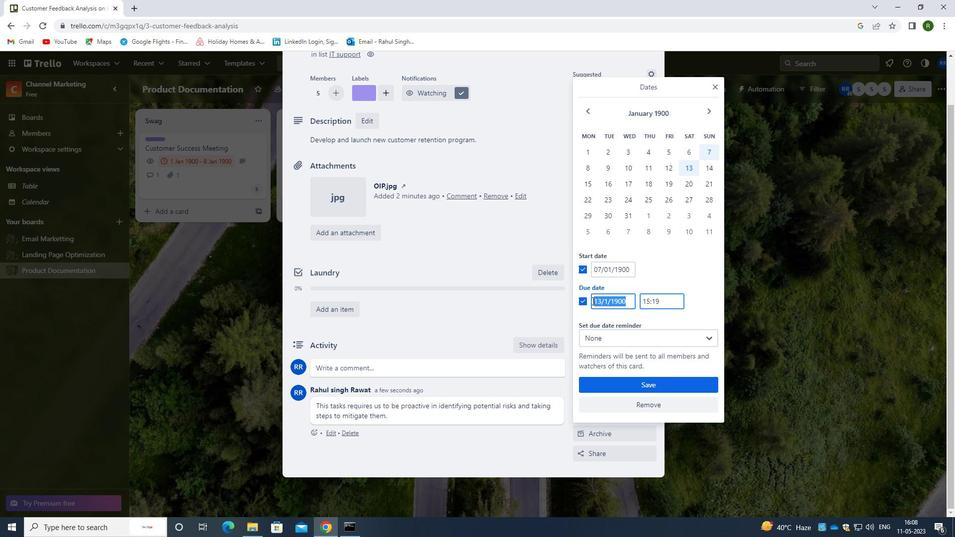 
Action: Key pressed 14/01/1900
Screenshot: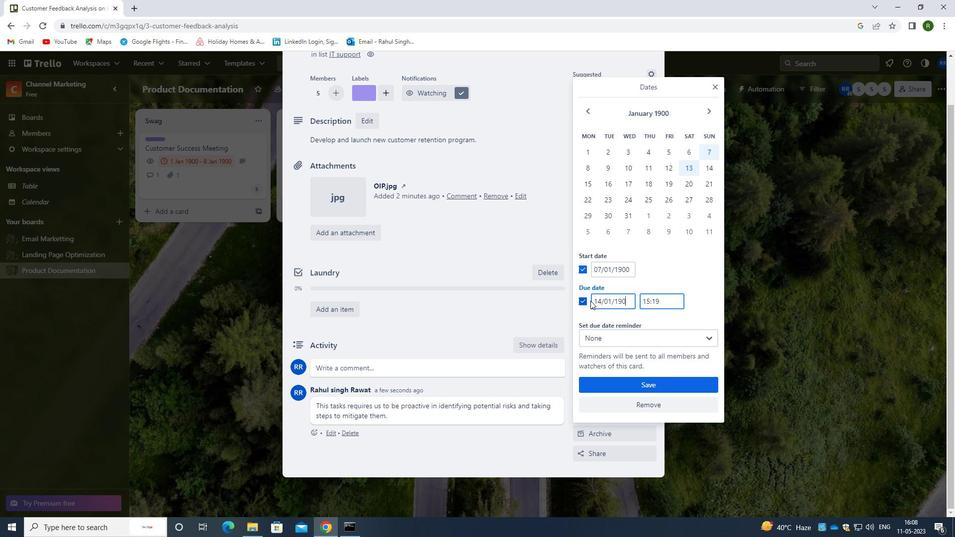 
Action: Mouse moved to (648, 381)
Screenshot: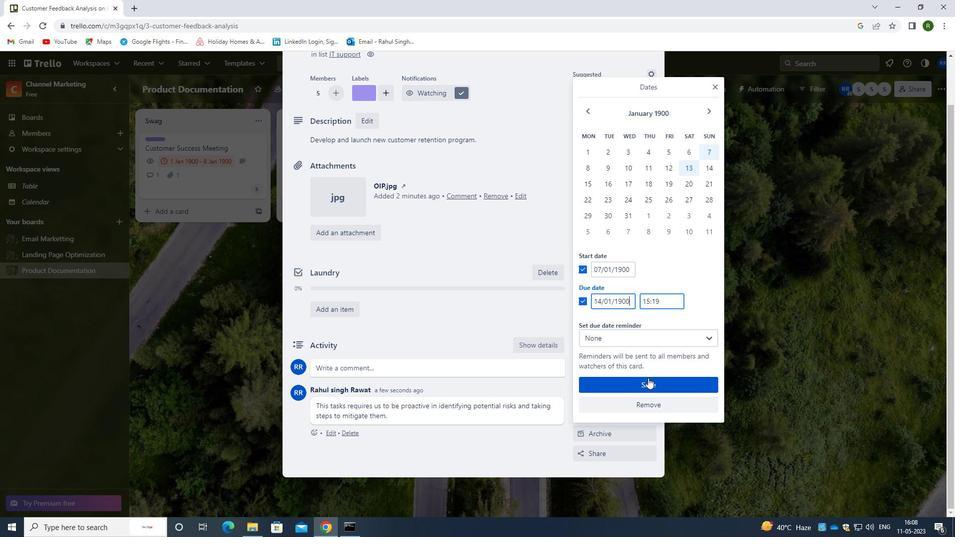 
Action: Mouse pressed left at (648, 381)
Screenshot: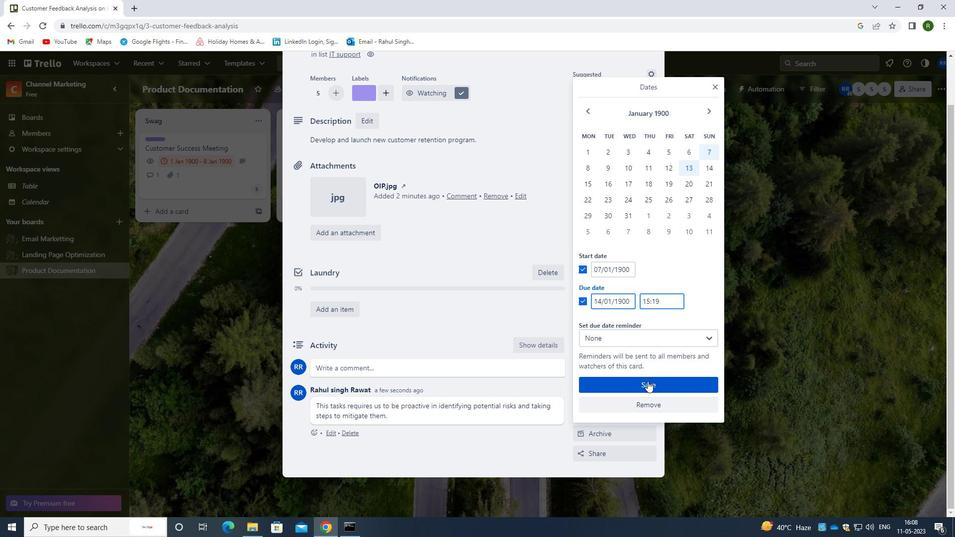 
Action: Mouse moved to (435, 295)
Screenshot: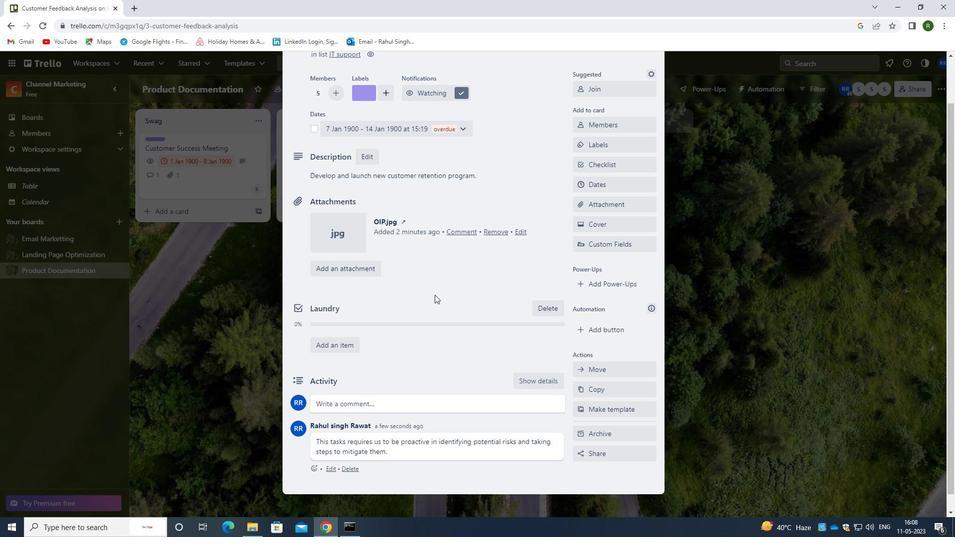 
Action: Mouse scrolled (435, 295) with delta (0, 0)
Screenshot: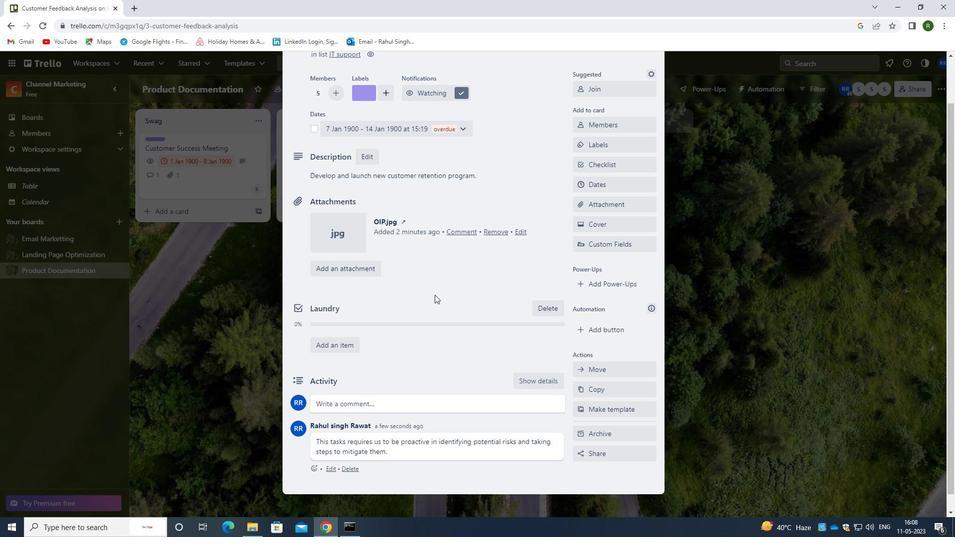 
Action: Mouse scrolled (435, 295) with delta (0, 0)
Screenshot: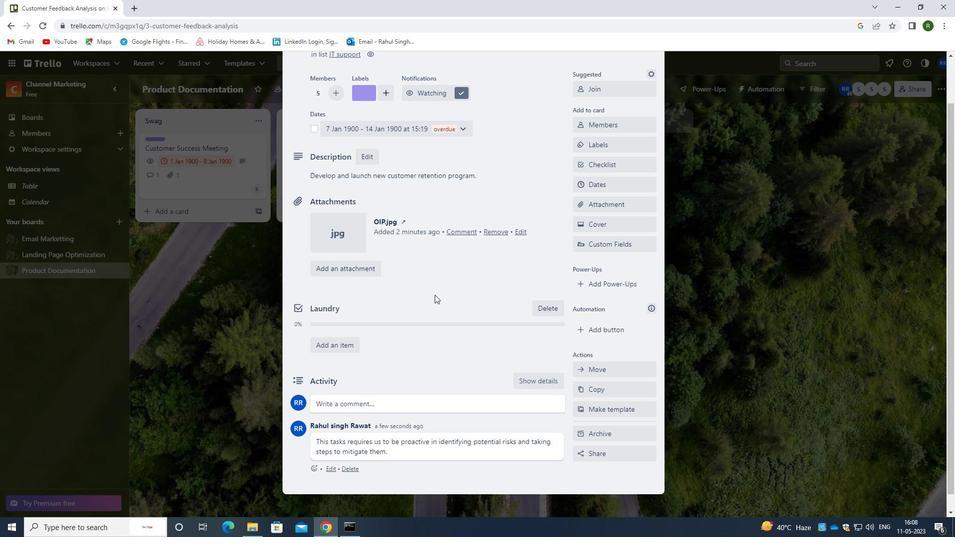 
Action: Mouse scrolled (435, 295) with delta (0, 0)
Screenshot: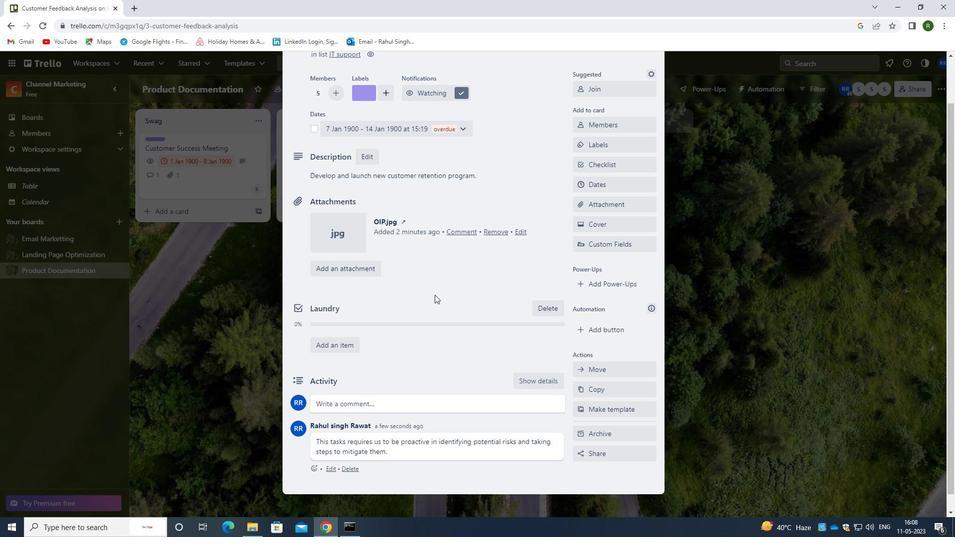
Action: Mouse scrolled (435, 295) with delta (0, 0)
Screenshot: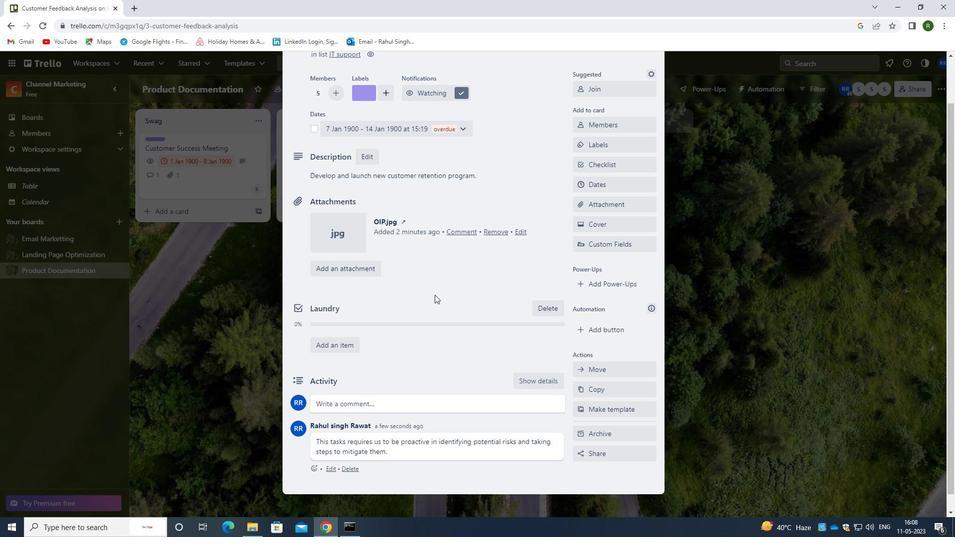 
Action: Mouse scrolled (435, 295) with delta (0, 0)
Screenshot: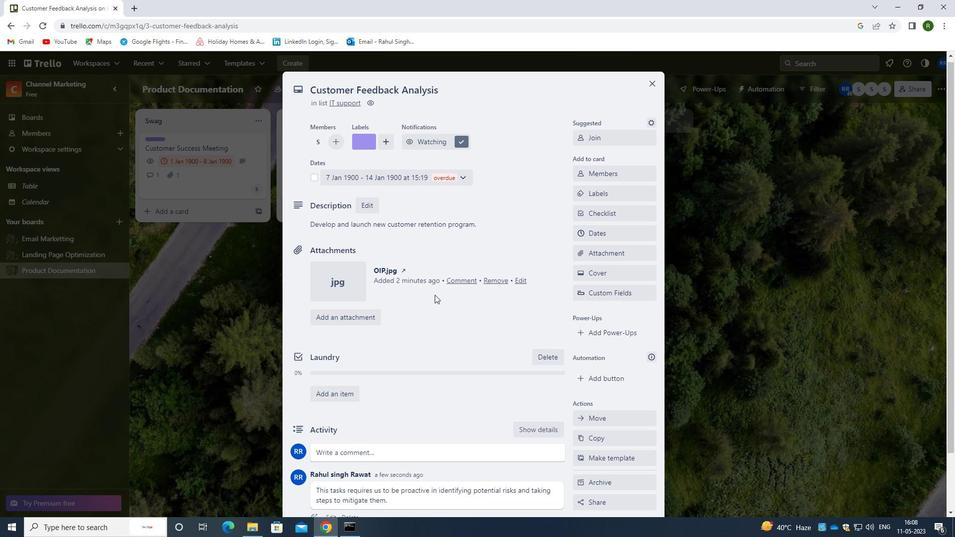 
Action: Mouse scrolled (435, 295) with delta (0, 0)
Screenshot: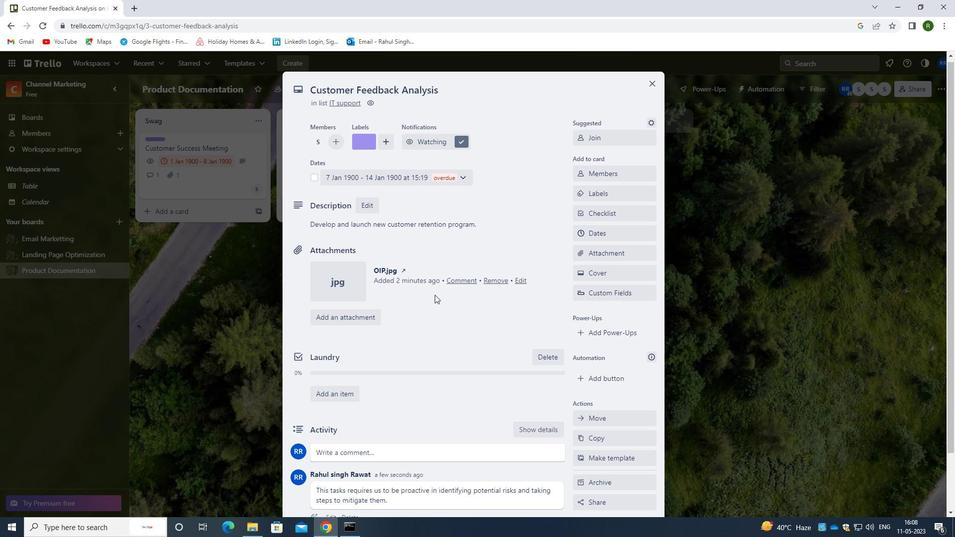 
